 Task: Find connections with filter location Monthey with filter topic #humanresourceswith filter profile language German with filter current company GMR Group with filter school Jodhpur National University, Jodhpur with filter industry Hospitals with filter service category Life Coaching with filter keywords title Auditing Clerk
Action: Mouse moved to (494, 86)
Screenshot: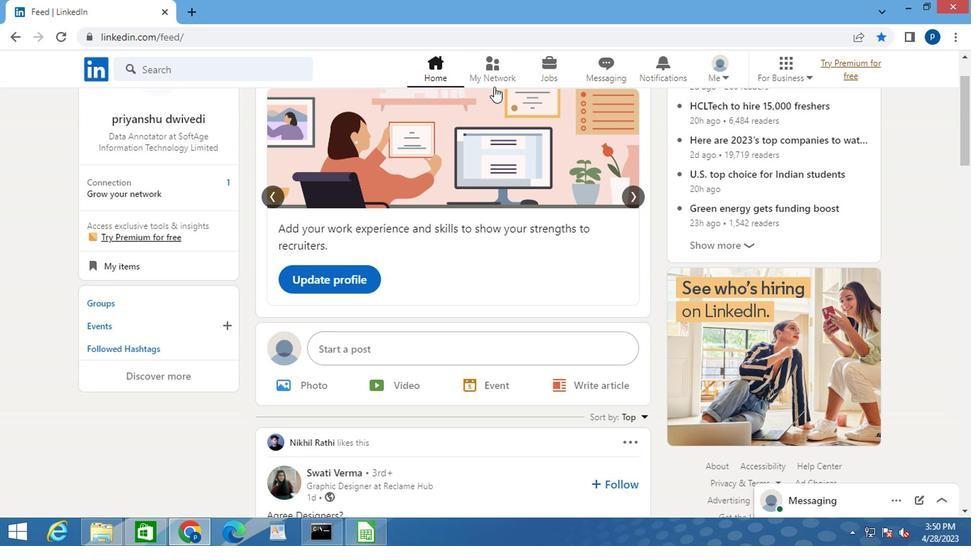 
Action: Mouse pressed left at (494, 86)
Screenshot: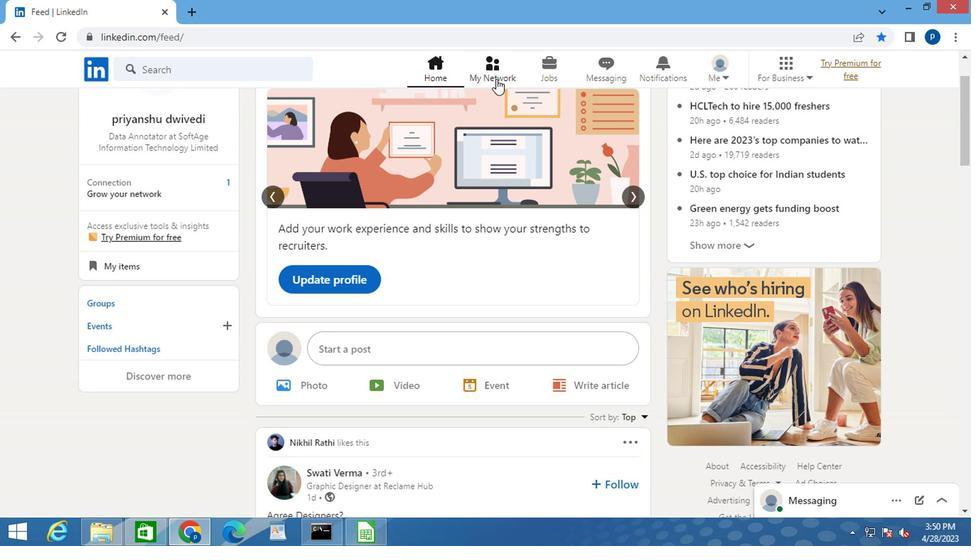 
Action: Mouse moved to (173, 142)
Screenshot: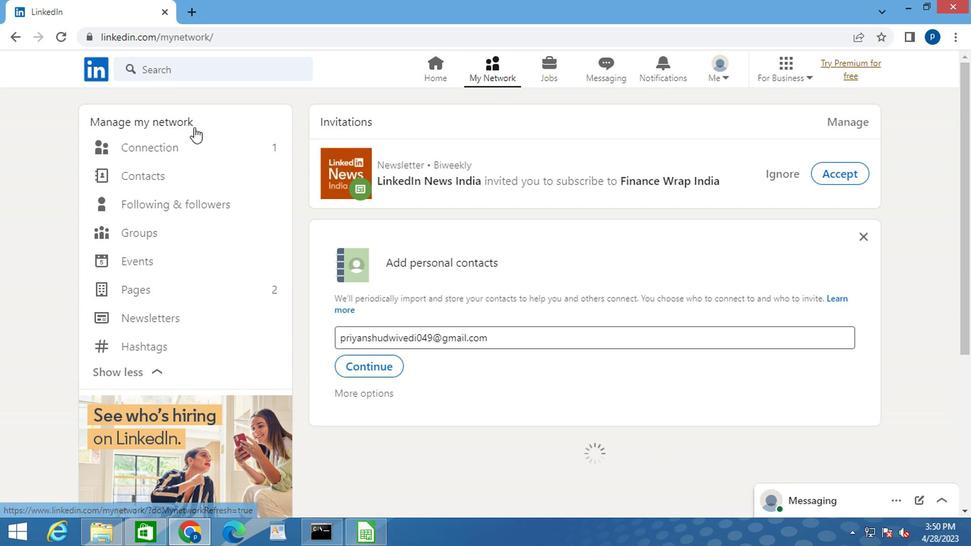 
Action: Mouse pressed left at (173, 142)
Screenshot: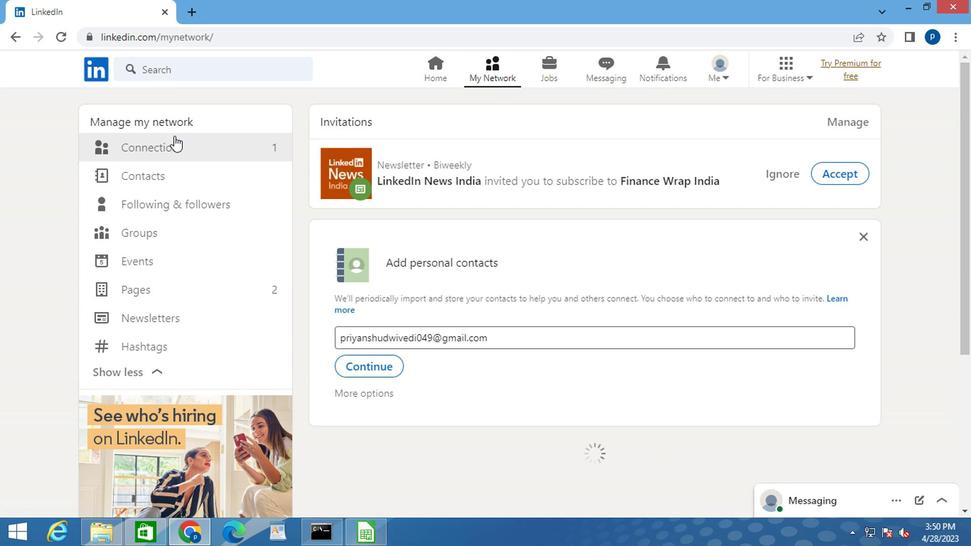 
Action: Mouse moved to (173, 153)
Screenshot: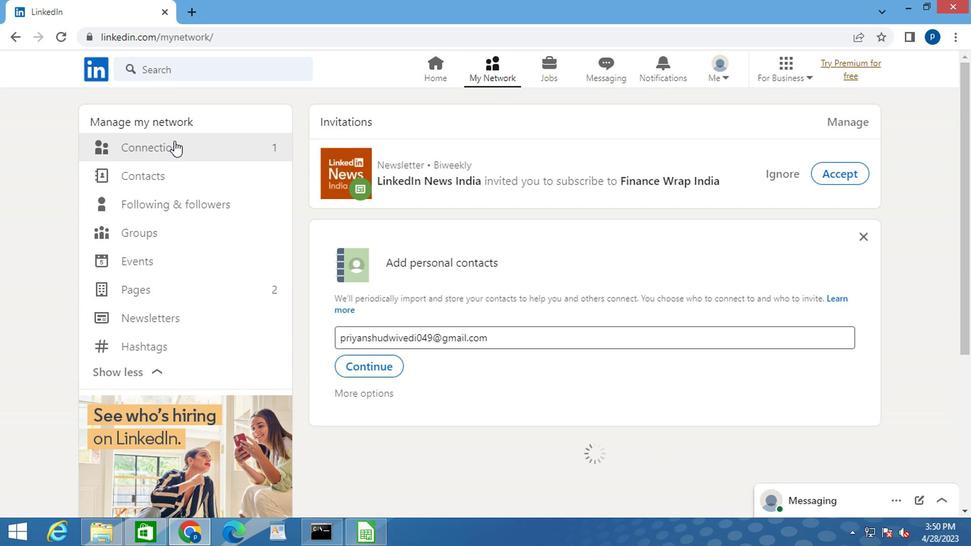 
Action: Mouse pressed left at (173, 153)
Screenshot: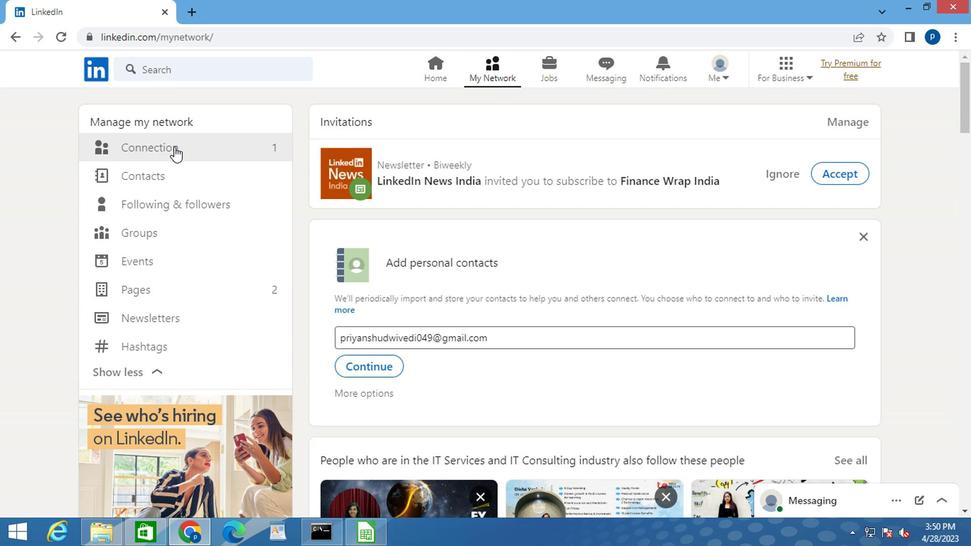 
Action: Mouse moved to (621, 148)
Screenshot: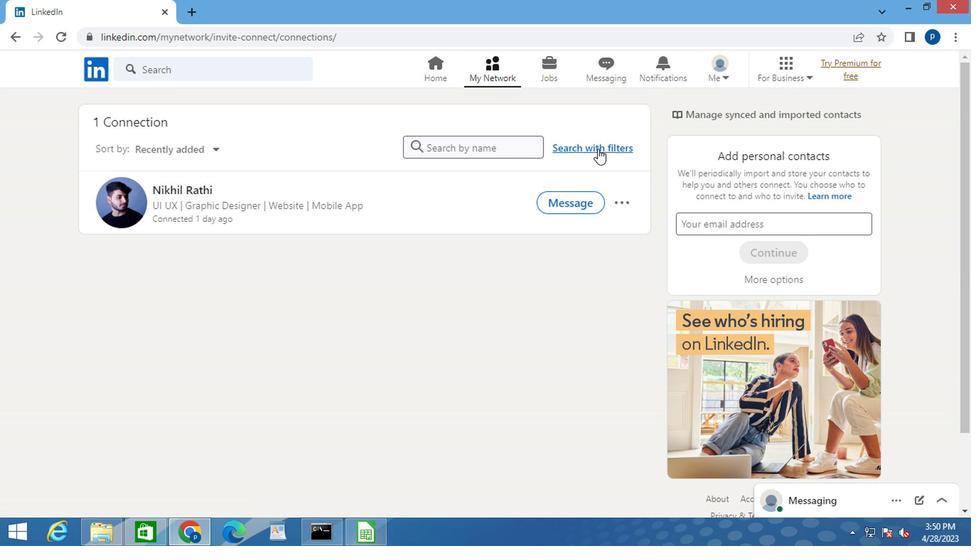 
Action: Mouse pressed left at (621, 148)
Screenshot: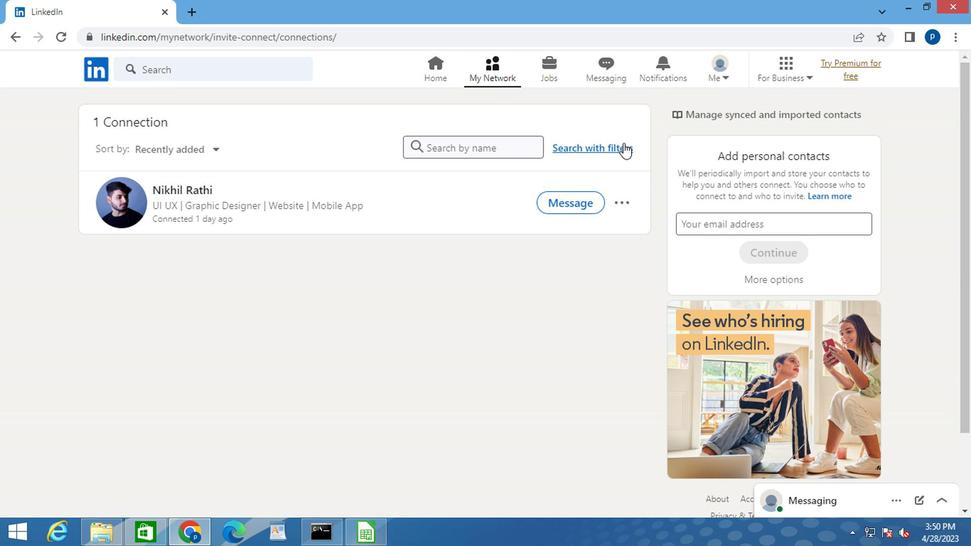 
Action: Mouse moved to (518, 115)
Screenshot: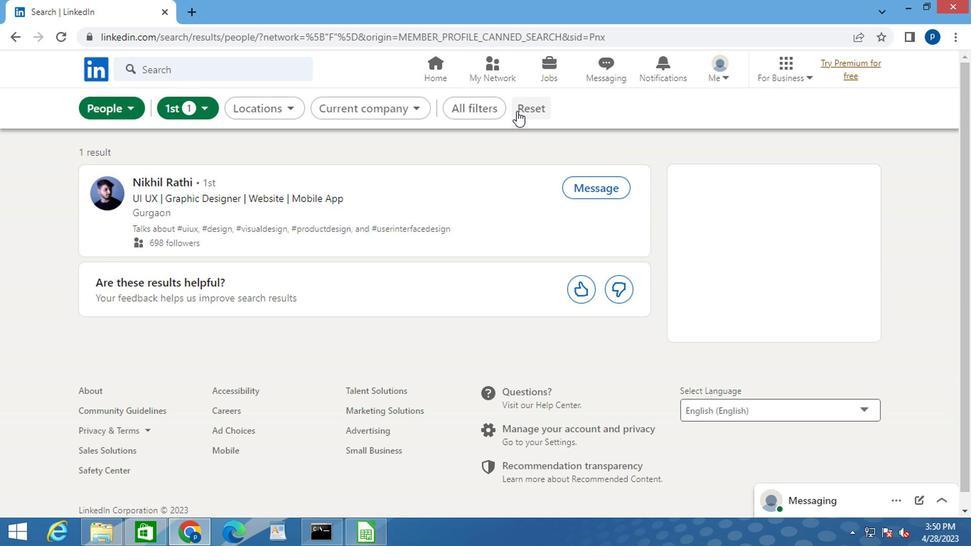 
Action: Mouse pressed left at (518, 115)
Screenshot: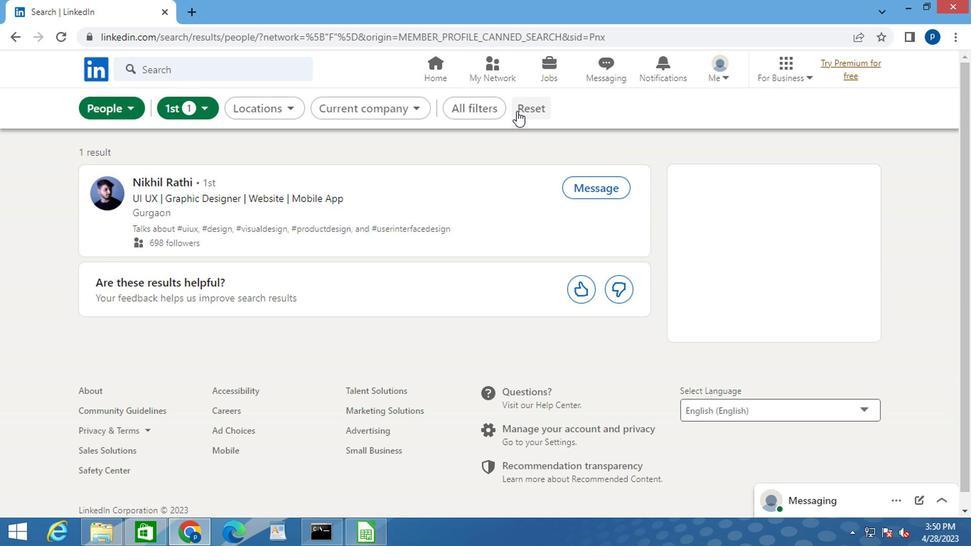 
Action: Mouse moved to (515, 118)
Screenshot: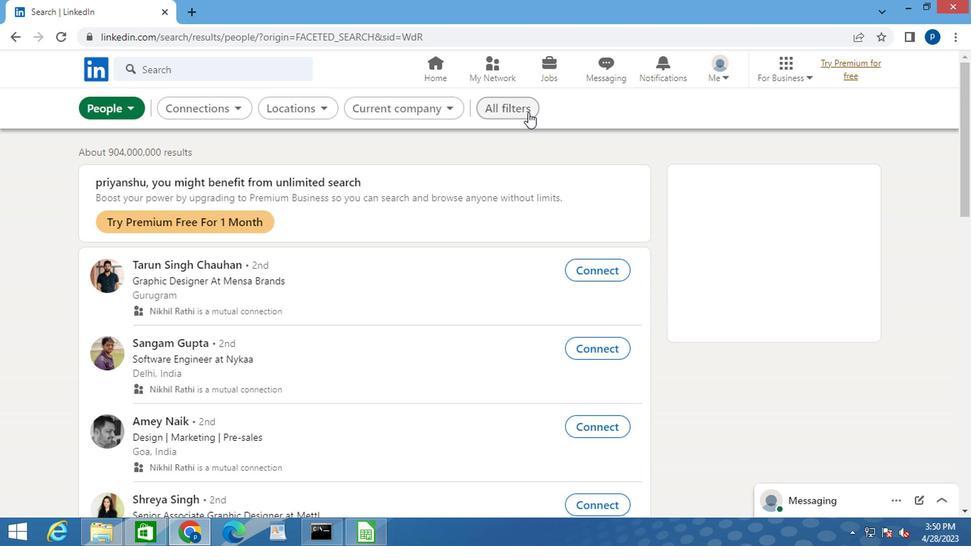
Action: Mouse pressed left at (515, 118)
Screenshot: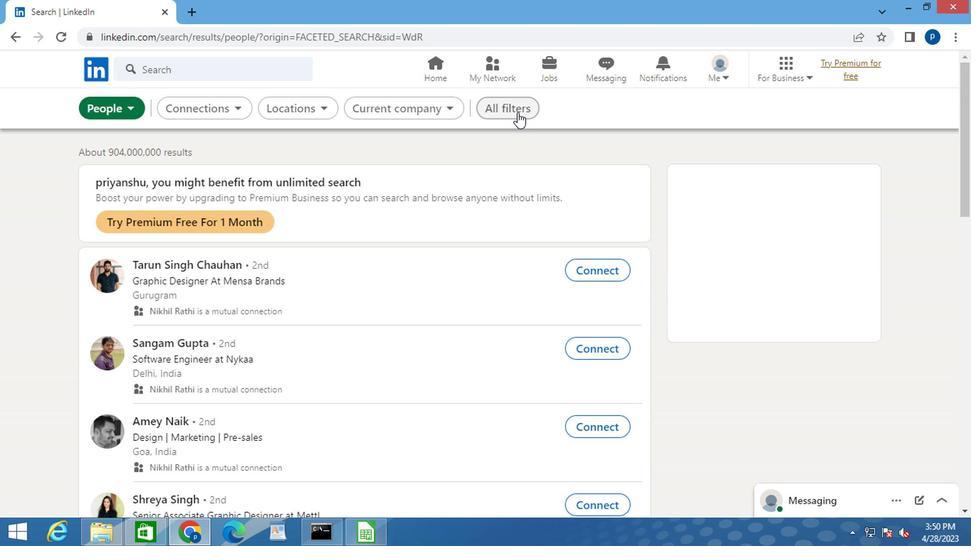 
Action: Mouse moved to (677, 265)
Screenshot: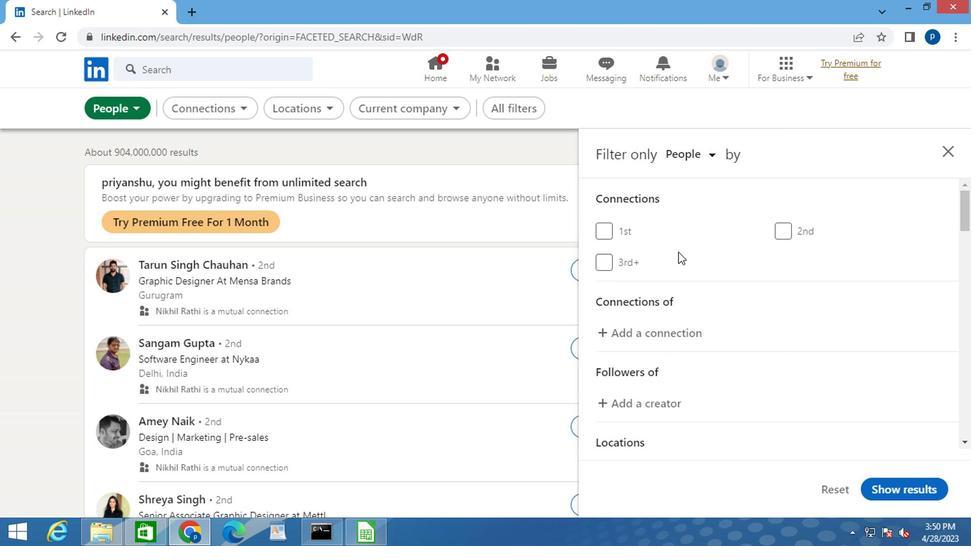 
Action: Mouse scrolled (677, 266) with delta (0, -1)
Screenshot: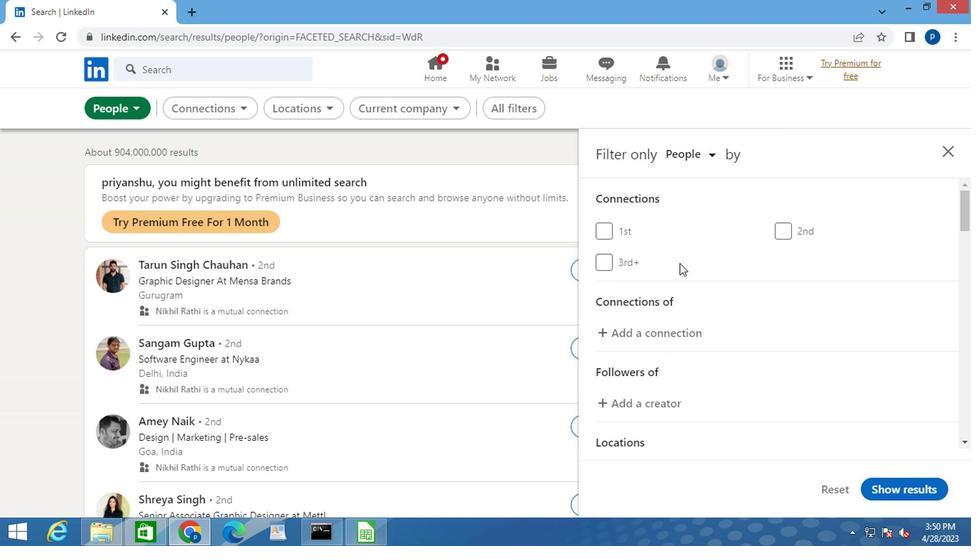 
Action: Mouse moved to (781, 390)
Screenshot: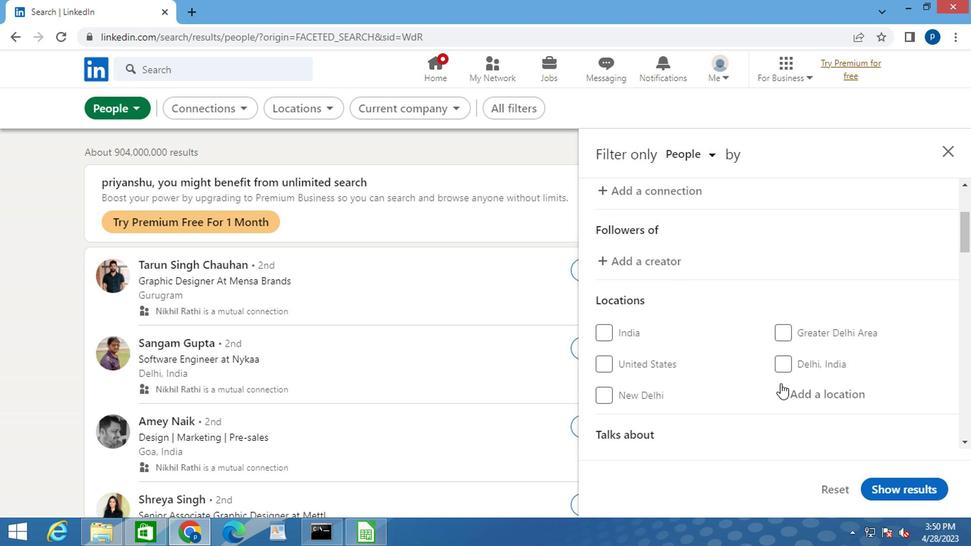 
Action: Mouse pressed left at (781, 390)
Screenshot: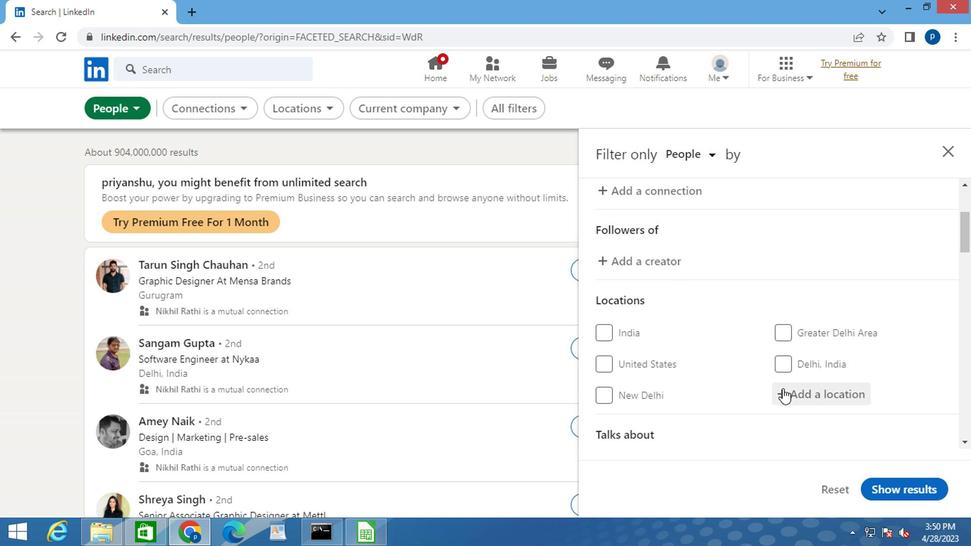 
Action: Key pressed m<Key.caps_lock>onthey
Screenshot: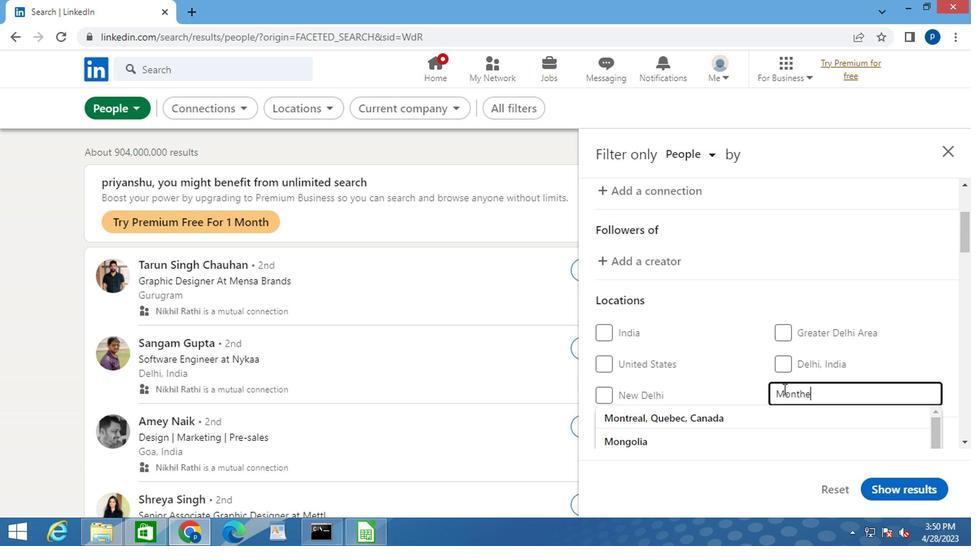 
Action: Mouse moved to (709, 414)
Screenshot: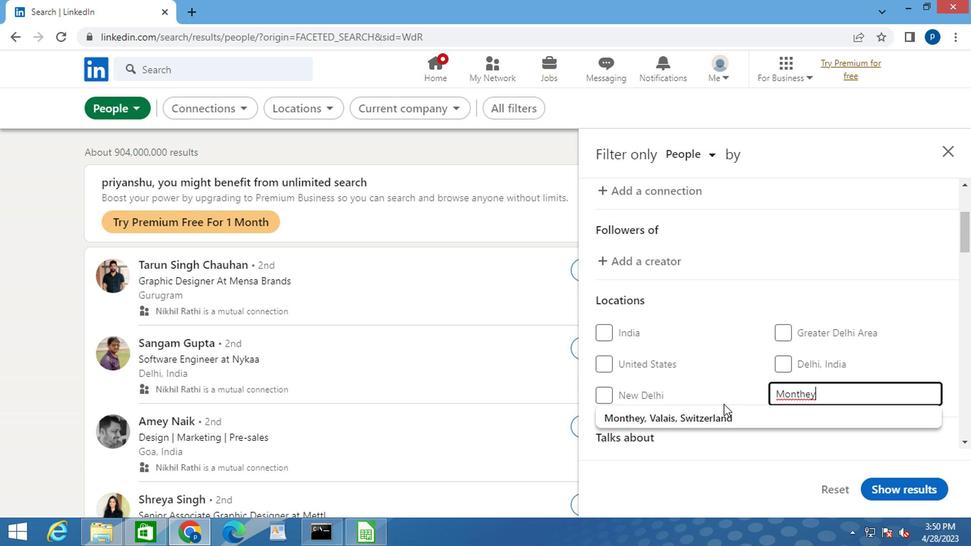 
Action: Mouse pressed left at (709, 414)
Screenshot: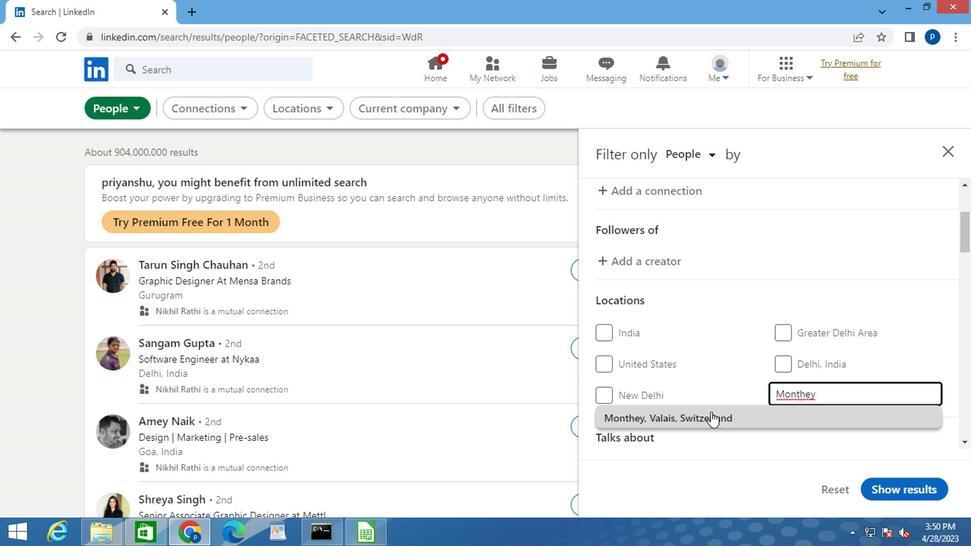 
Action: Mouse moved to (700, 392)
Screenshot: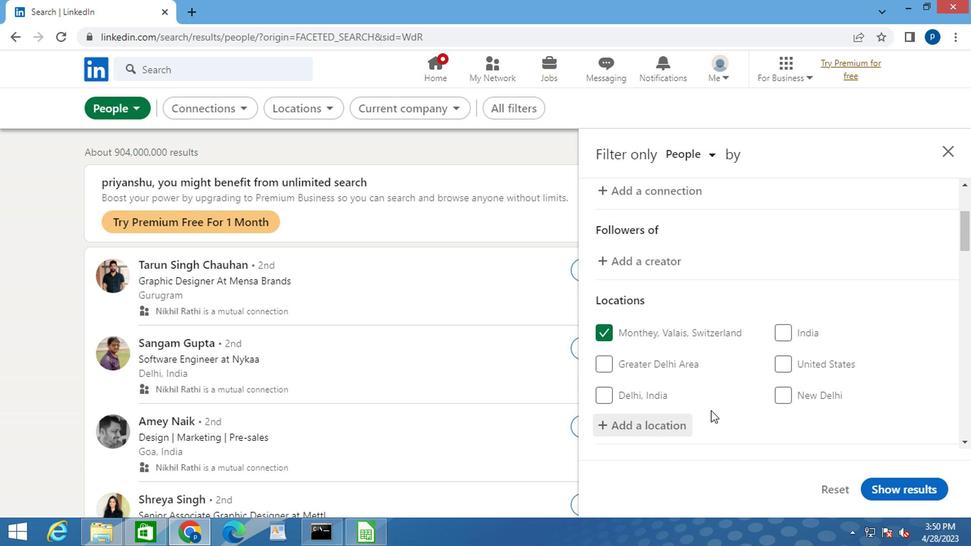 
Action: Mouse scrolled (700, 392) with delta (0, 0)
Screenshot: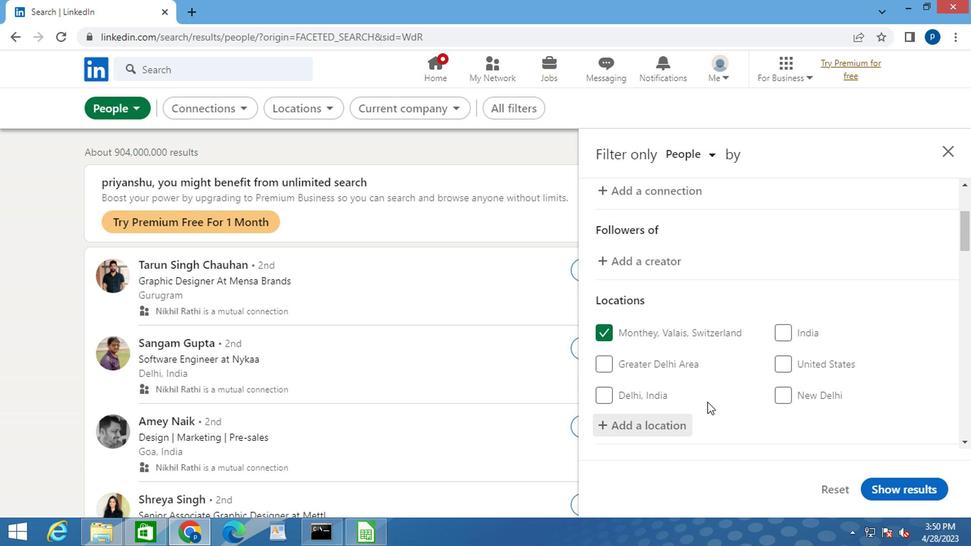 
Action: Mouse scrolled (700, 392) with delta (0, 0)
Screenshot: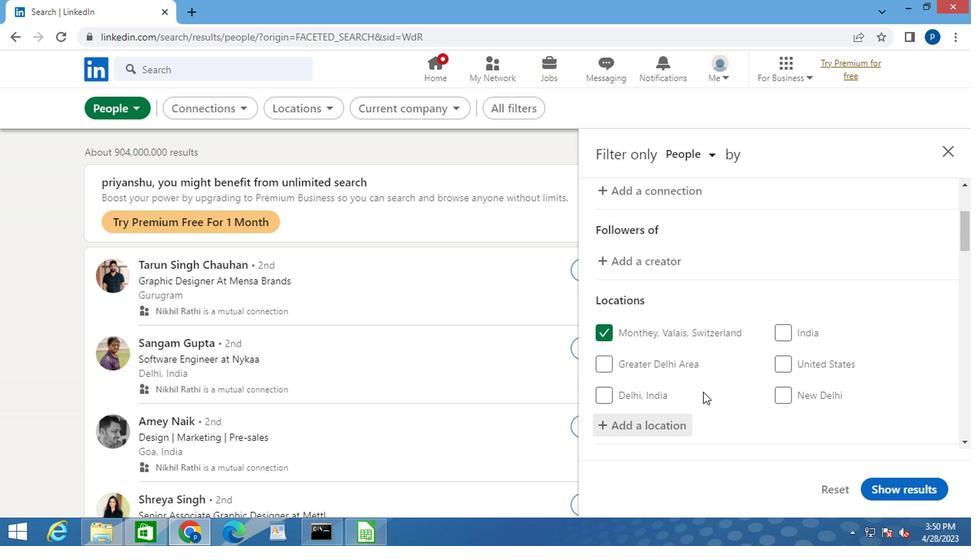 
Action: Mouse scrolled (700, 392) with delta (0, 0)
Screenshot: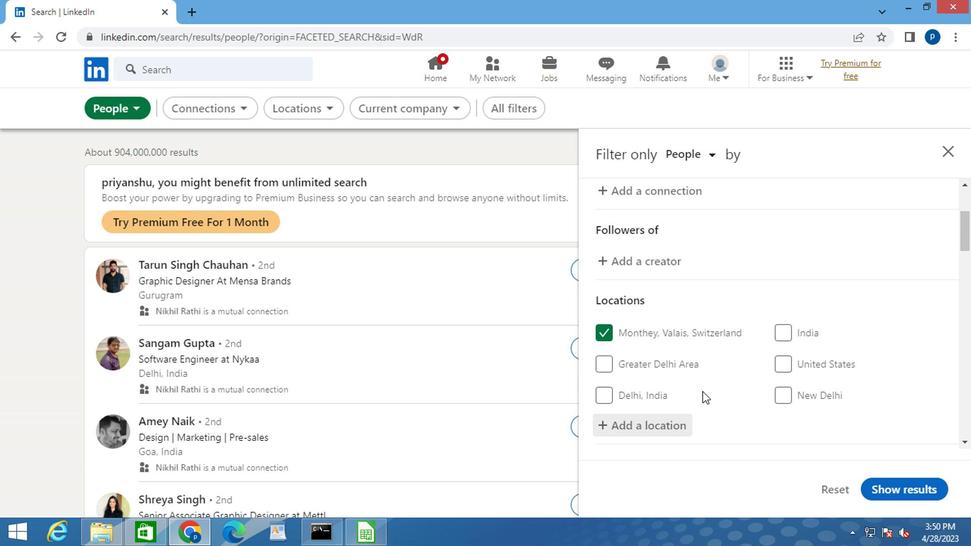 
Action: Mouse moved to (811, 355)
Screenshot: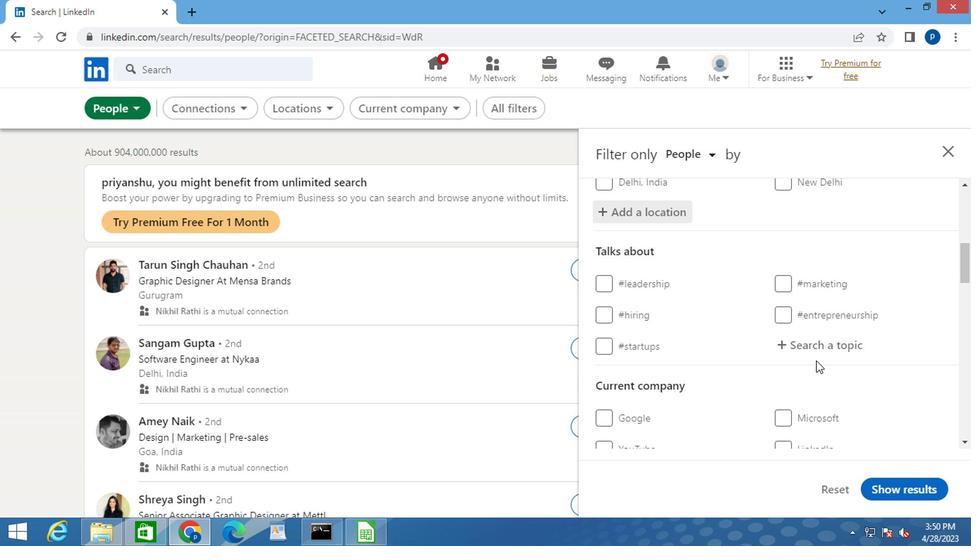 
Action: Mouse pressed left at (811, 355)
Screenshot: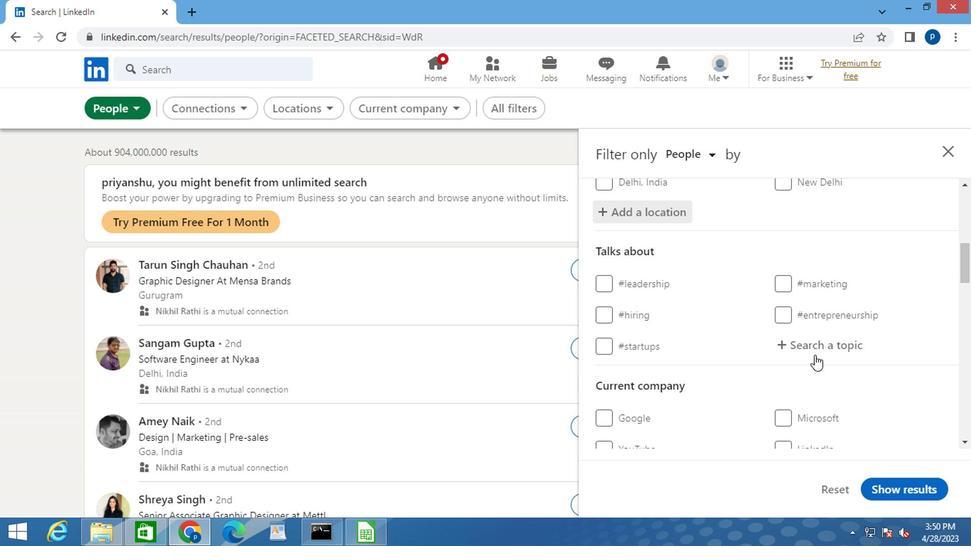 
Action: Key pressed <Key.shift><Key.shift><Key.shift><Key.shift>#HUMANRESOURCES
Screenshot: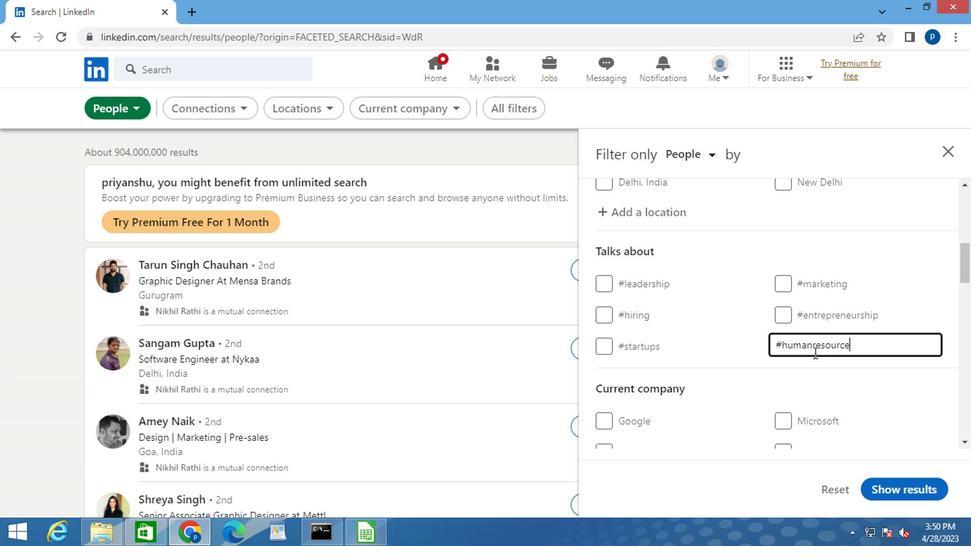 
Action: Mouse moved to (811, 360)
Screenshot: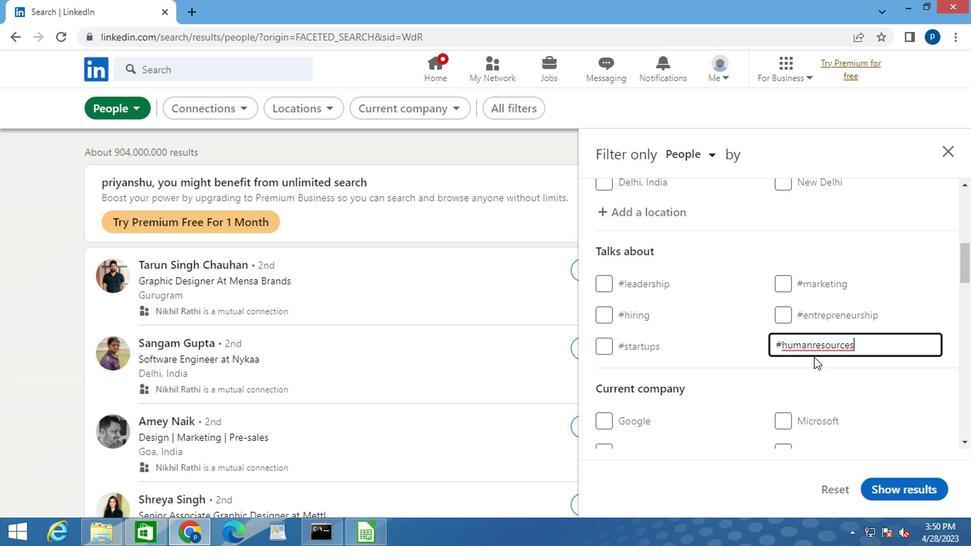 
Action: Mouse scrolled (811, 359) with delta (0, -1)
Screenshot: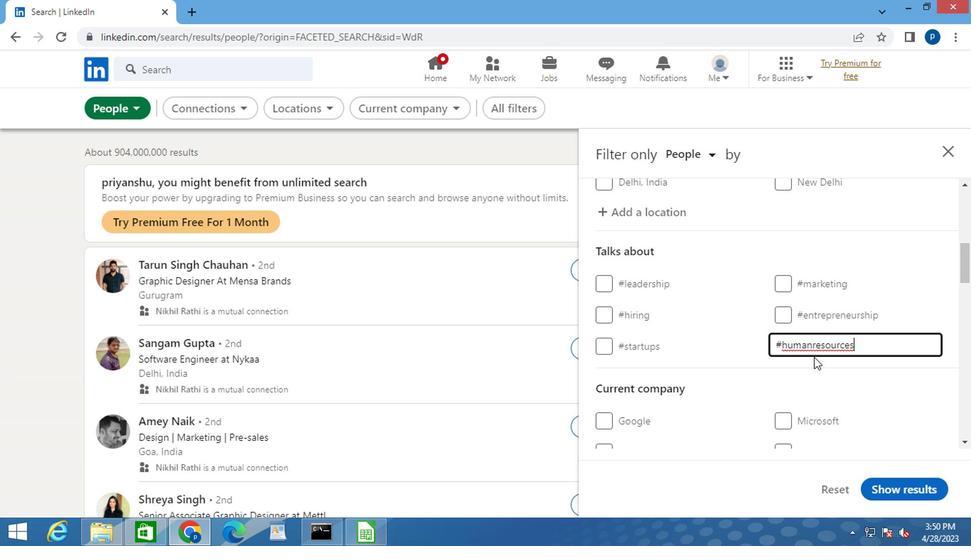 
Action: Mouse moved to (778, 355)
Screenshot: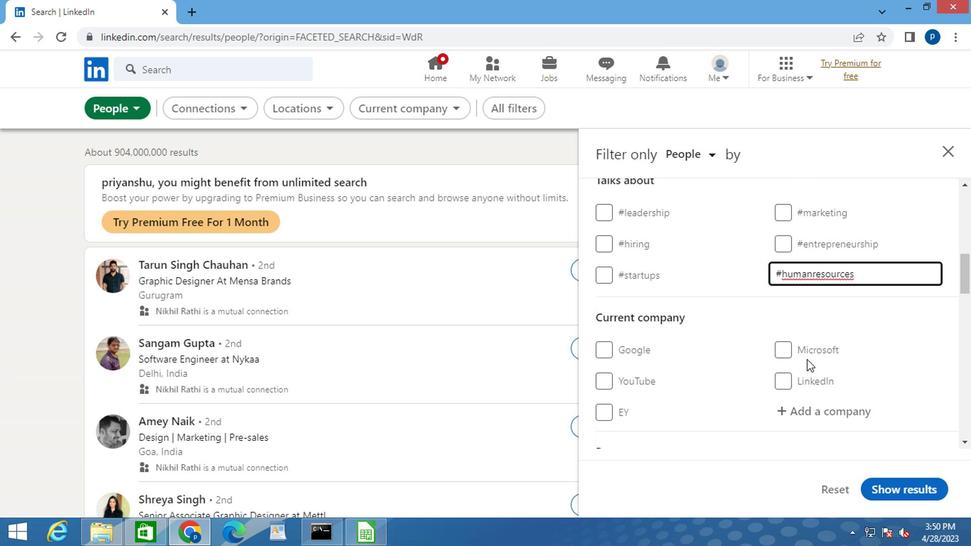 
Action: Mouse scrolled (778, 354) with delta (0, -1)
Screenshot: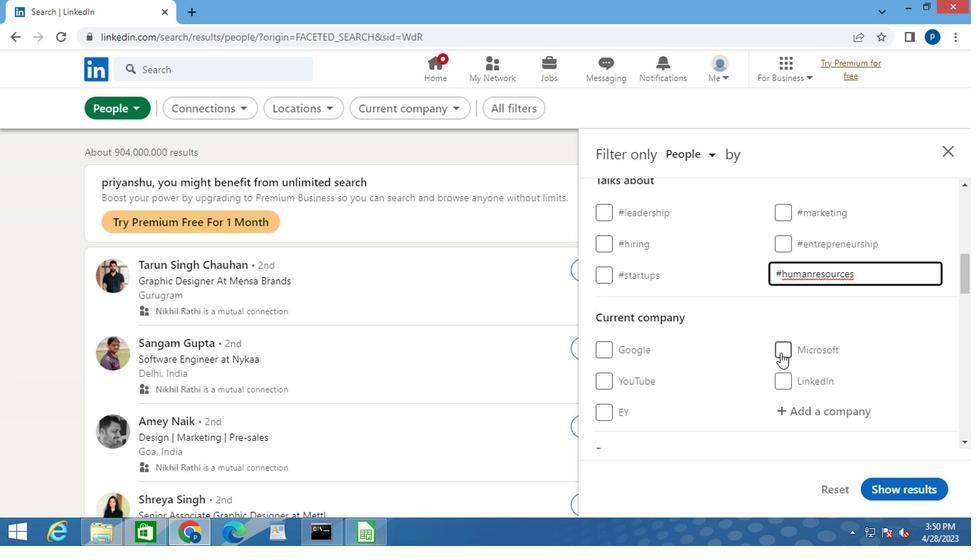 
Action: Mouse moved to (740, 344)
Screenshot: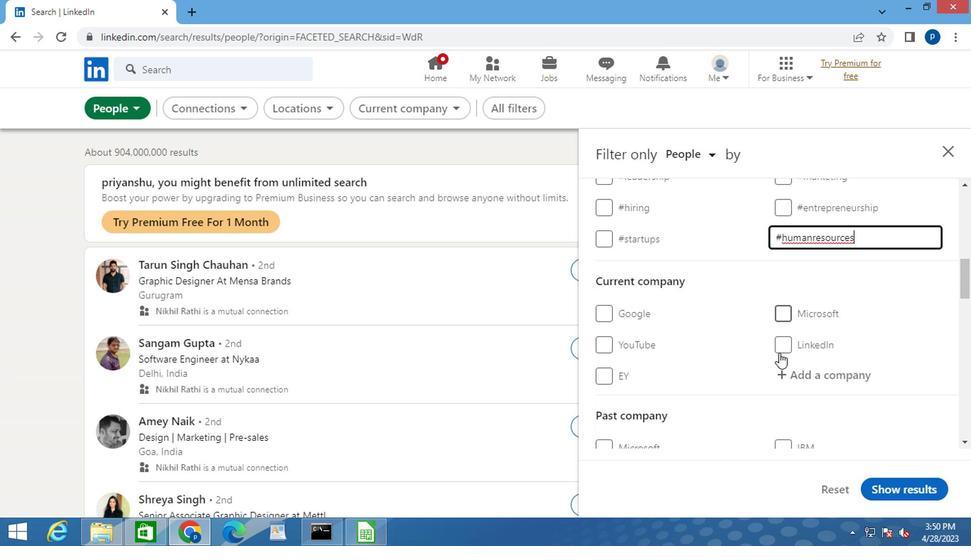 
Action: Mouse scrolled (740, 344) with delta (0, 0)
Screenshot: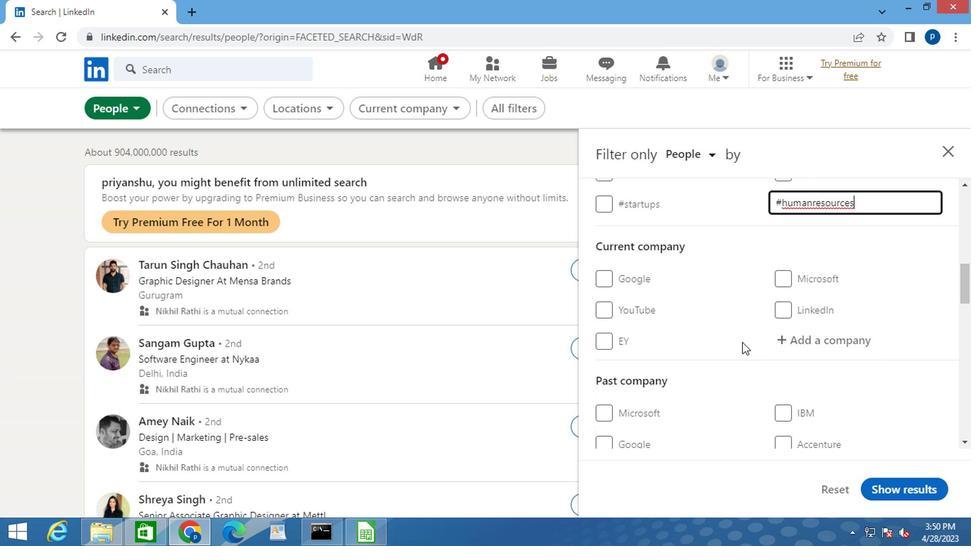 
Action: Mouse scrolled (740, 344) with delta (0, 0)
Screenshot: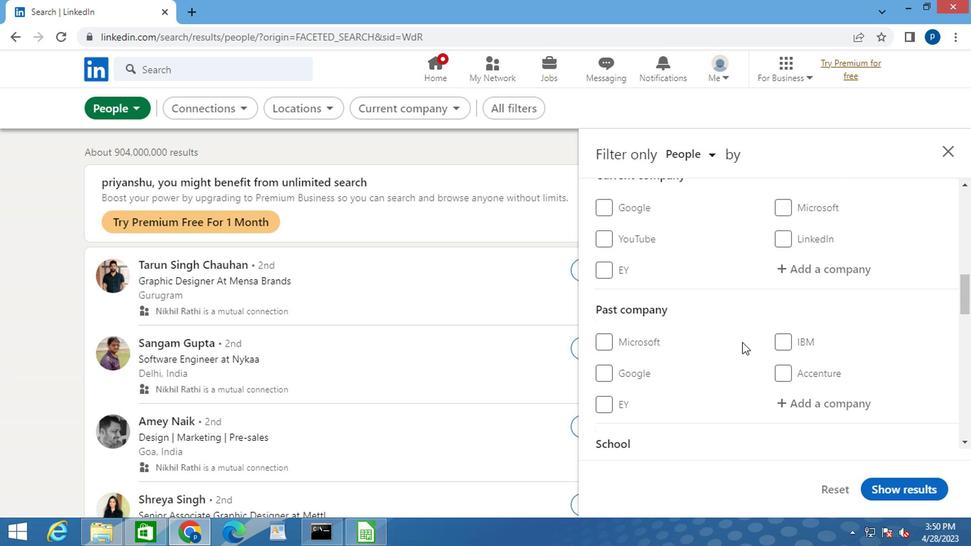 
Action: Mouse scrolled (740, 344) with delta (0, 0)
Screenshot: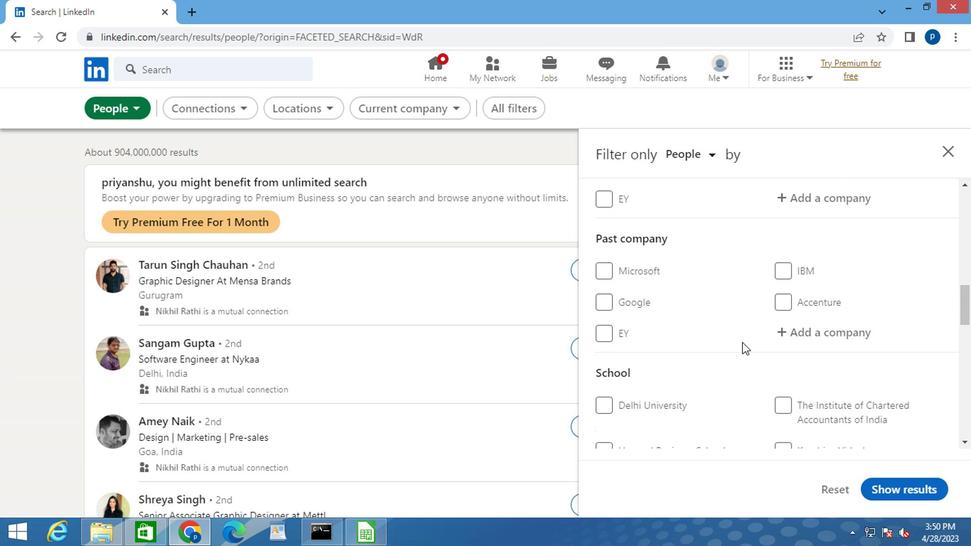 
Action: Mouse scrolled (740, 344) with delta (0, 0)
Screenshot: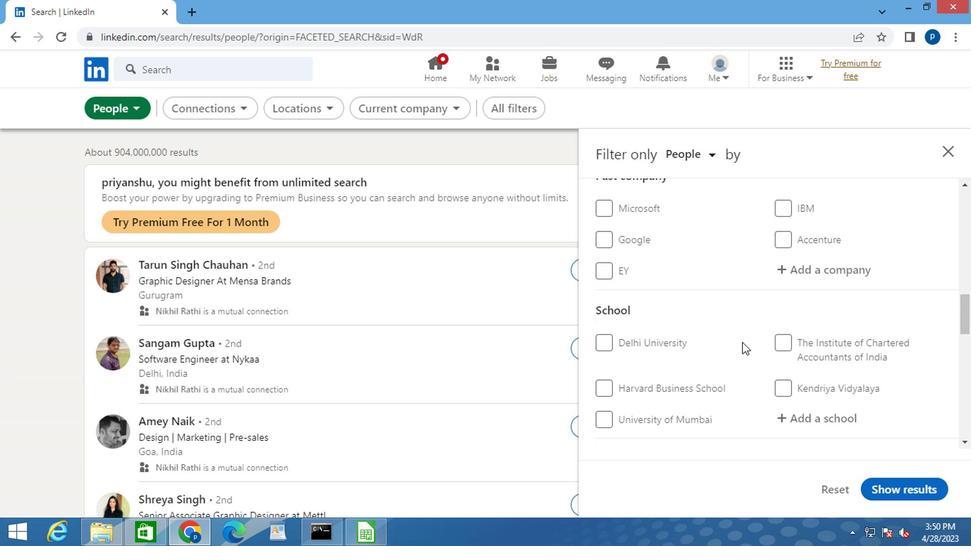 
Action: Mouse scrolled (740, 344) with delta (0, 0)
Screenshot: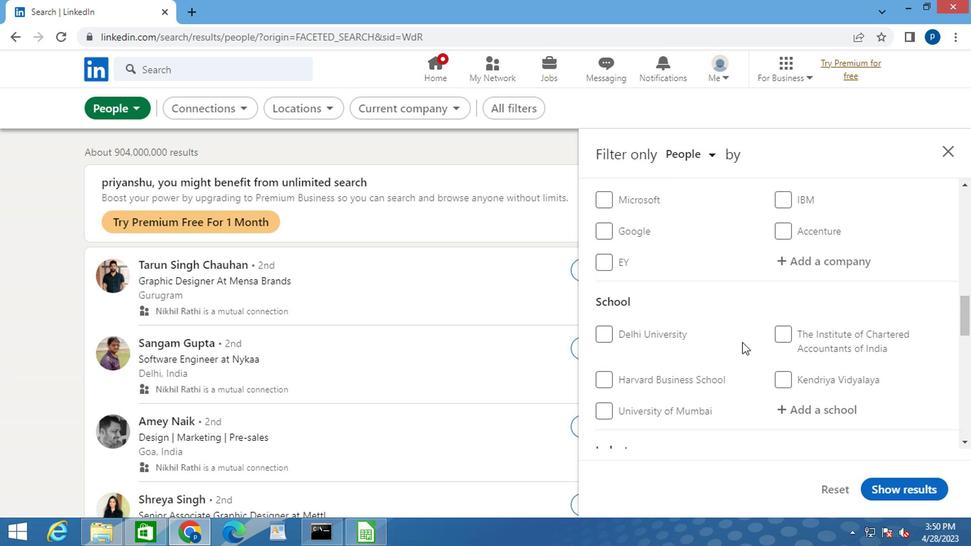 
Action: Mouse moved to (726, 338)
Screenshot: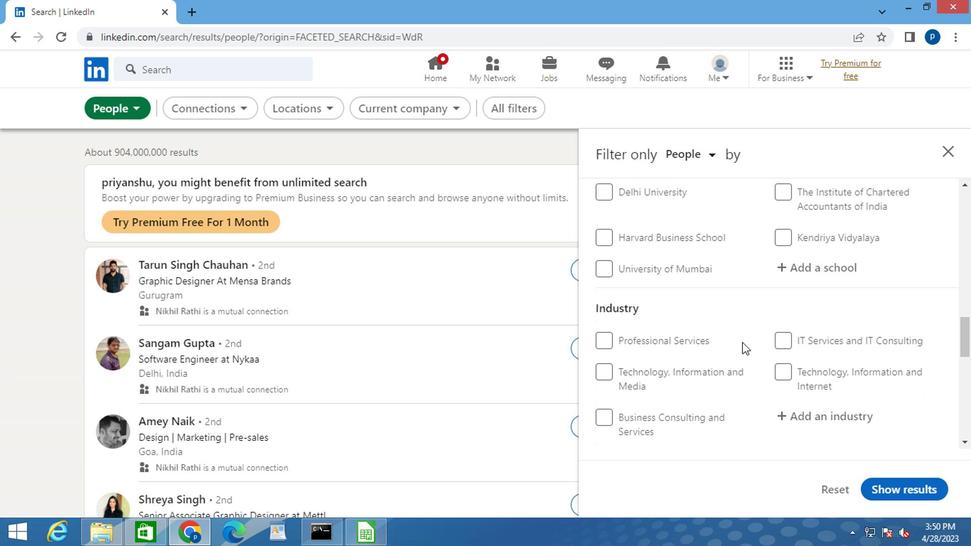 
Action: Mouse scrolled (726, 337) with delta (0, 0)
Screenshot: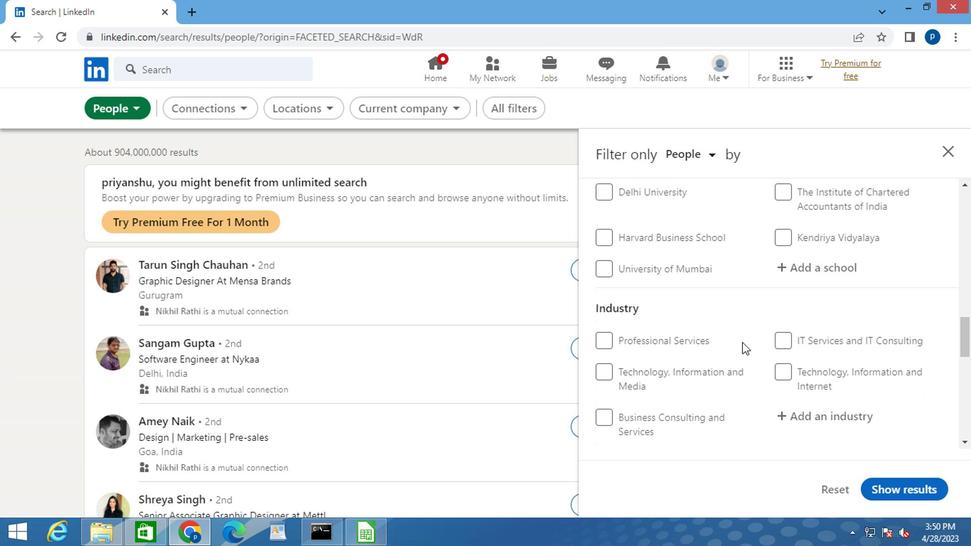 
Action: Mouse moved to (726, 338)
Screenshot: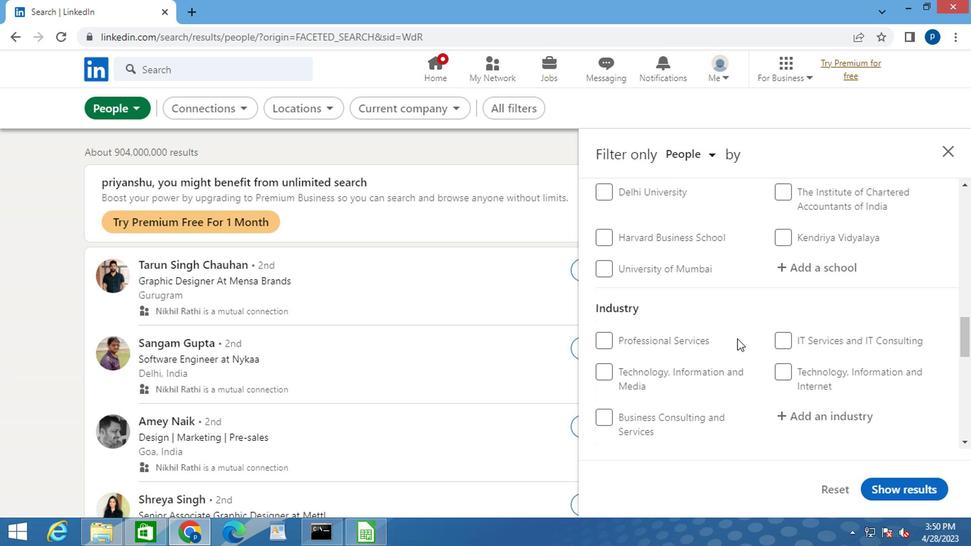 
Action: Mouse scrolled (726, 337) with delta (0, 0)
Screenshot: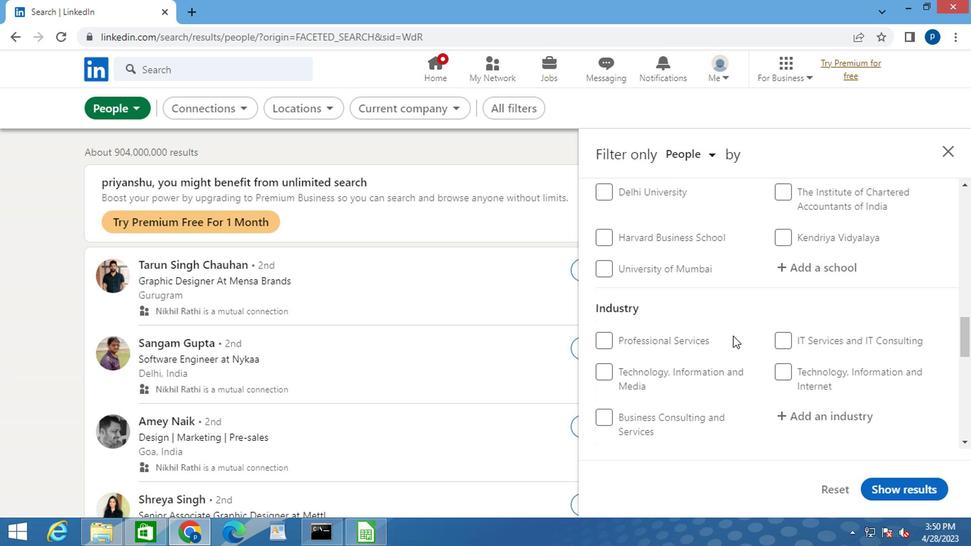 
Action: Mouse moved to (605, 420)
Screenshot: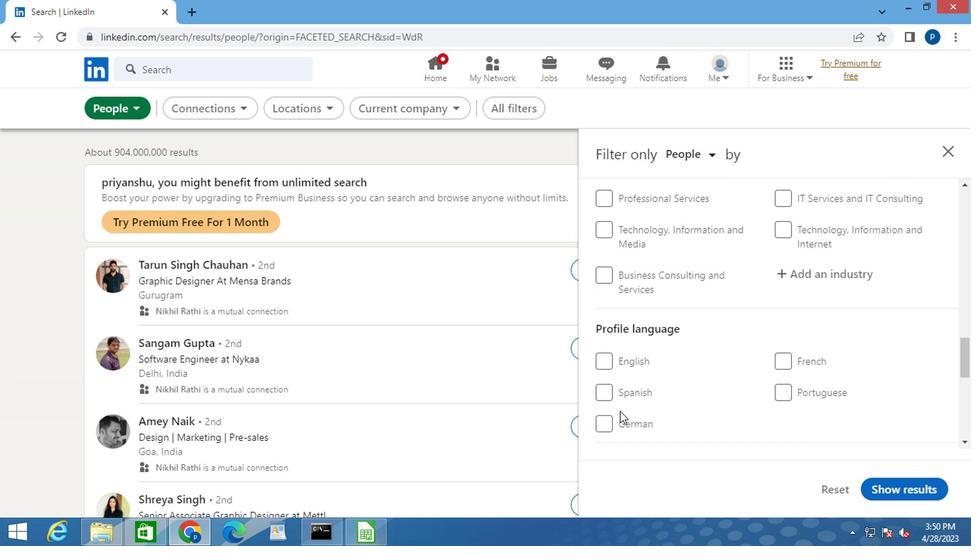 
Action: Mouse pressed left at (605, 420)
Screenshot: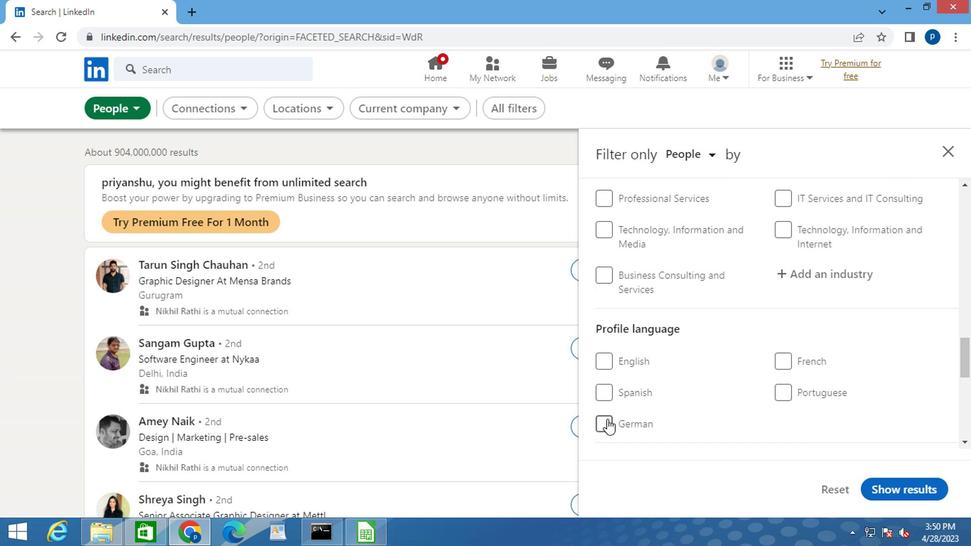 
Action: Mouse moved to (737, 349)
Screenshot: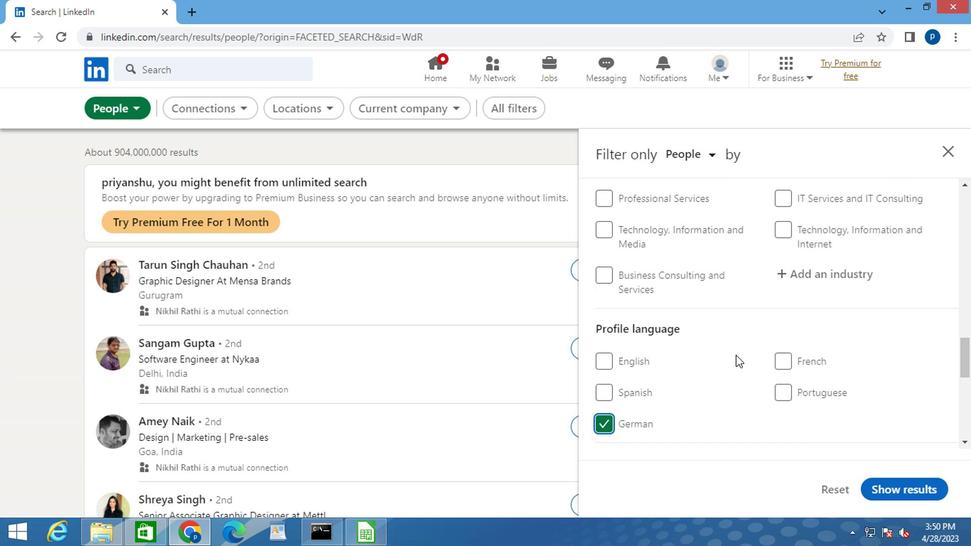 
Action: Mouse scrolled (737, 350) with delta (0, 0)
Screenshot: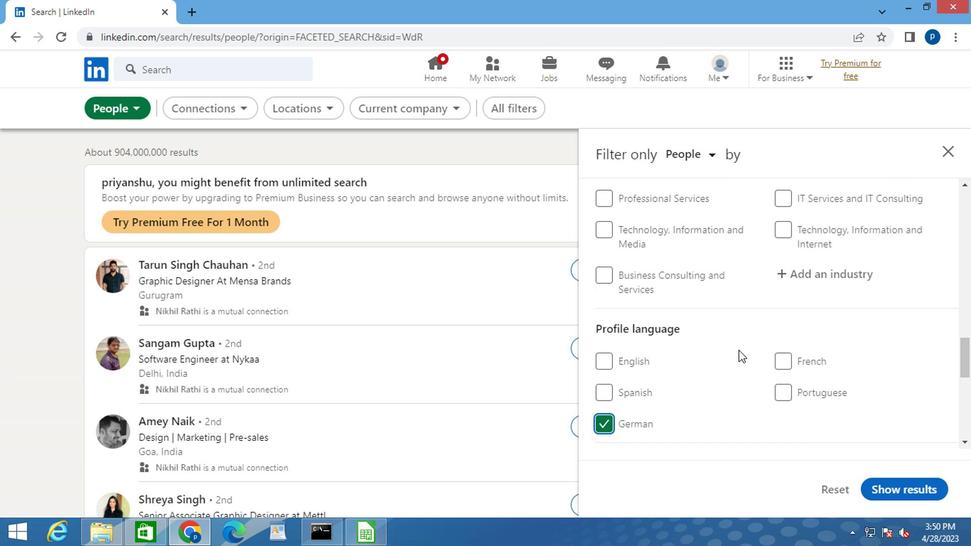 
Action: Mouse scrolled (737, 350) with delta (0, 0)
Screenshot: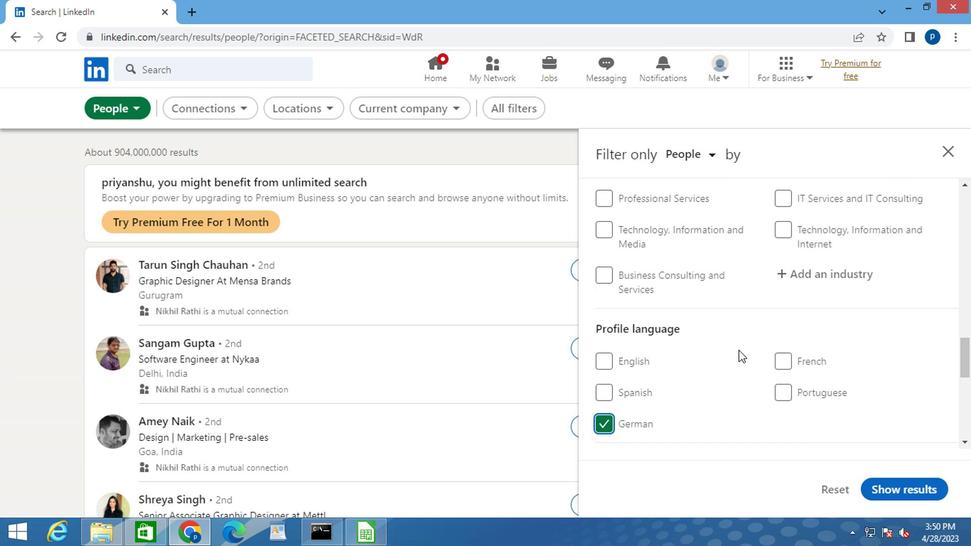 
Action: Mouse moved to (738, 347)
Screenshot: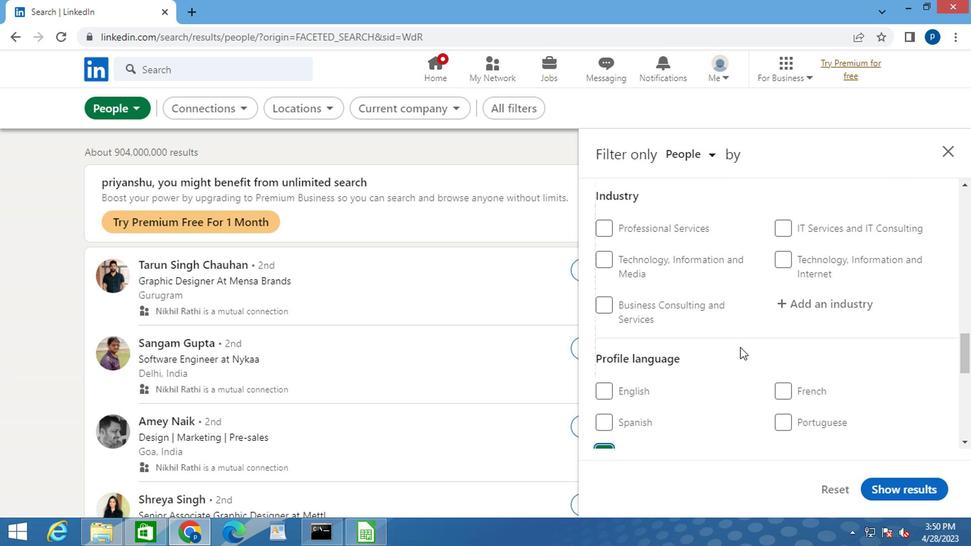 
Action: Mouse scrolled (738, 348) with delta (0, 1)
Screenshot: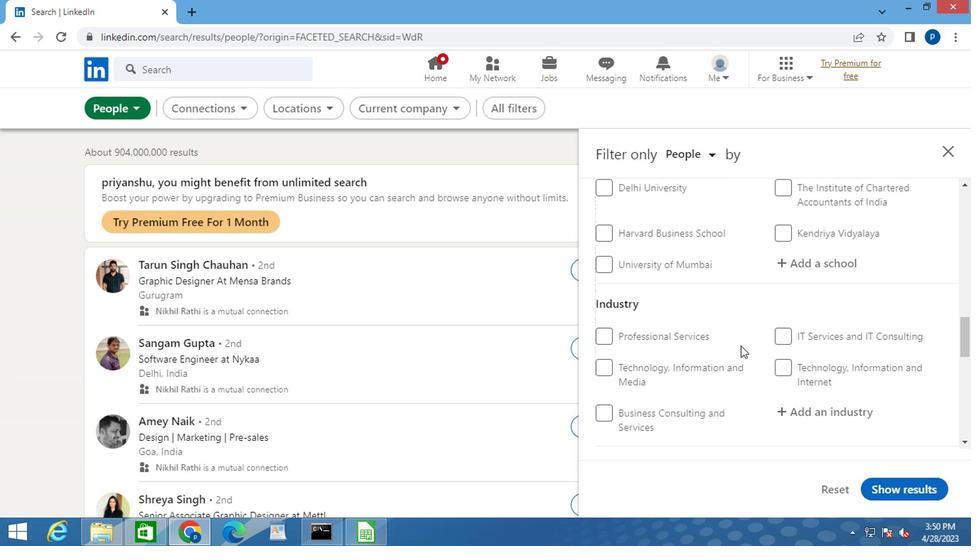 
Action: Mouse scrolled (738, 348) with delta (0, 1)
Screenshot: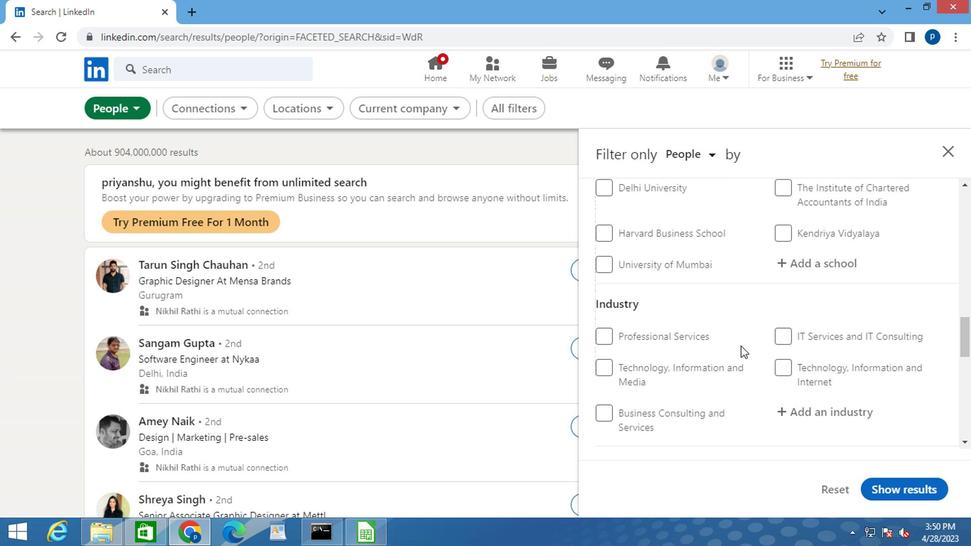 
Action: Mouse scrolled (738, 348) with delta (0, 1)
Screenshot: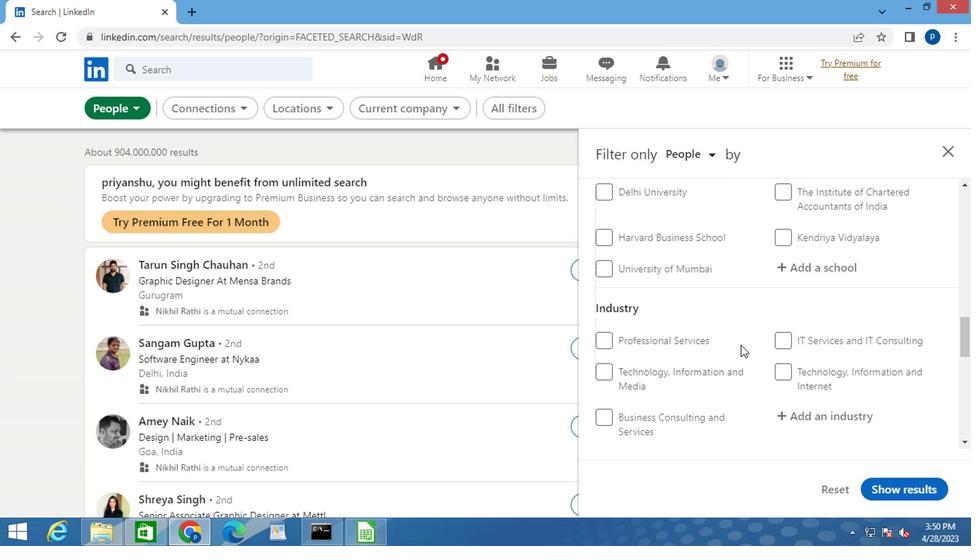 
Action: Mouse scrolled (738, 348) with delta (0, 1)
Screenshot: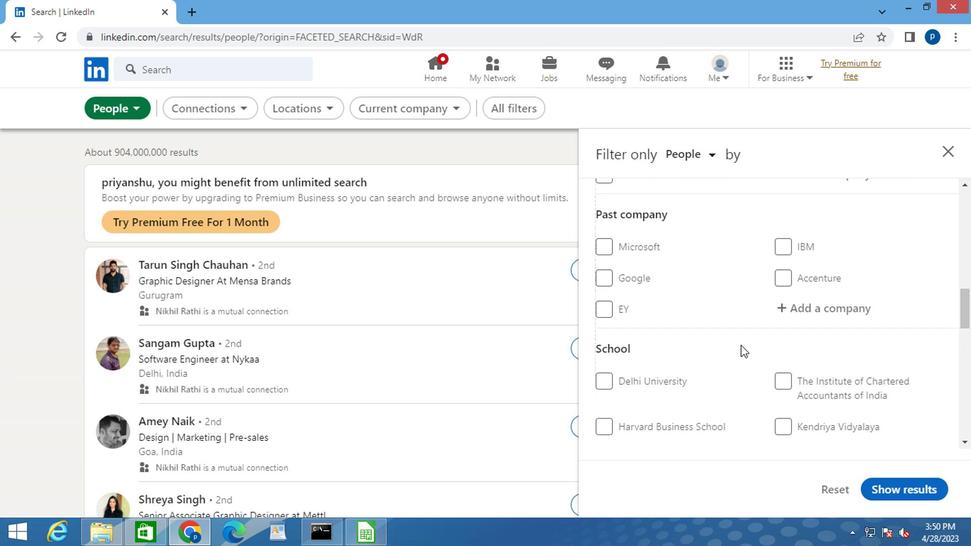 
Action: Mouse moved to (755, 346)
Screenshot: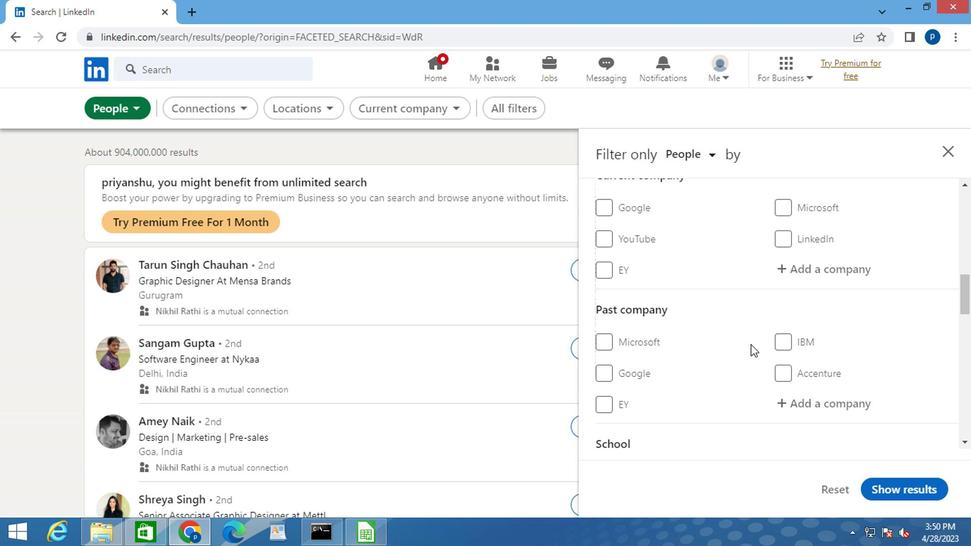 
Action: Mouse scrolled (755, 347) with delta (0, 0)
Screenshot: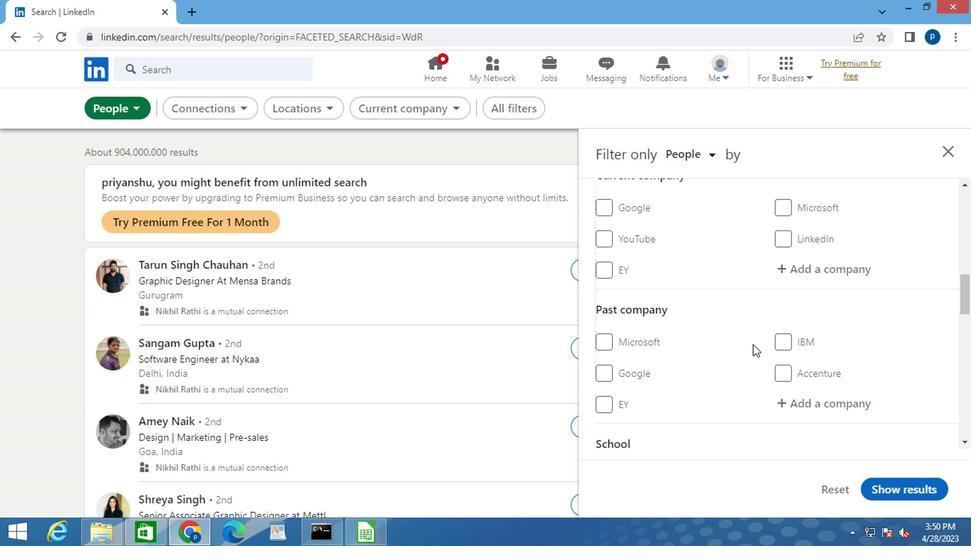 
Action: Mouse moved to (790, 335)
Screenshot: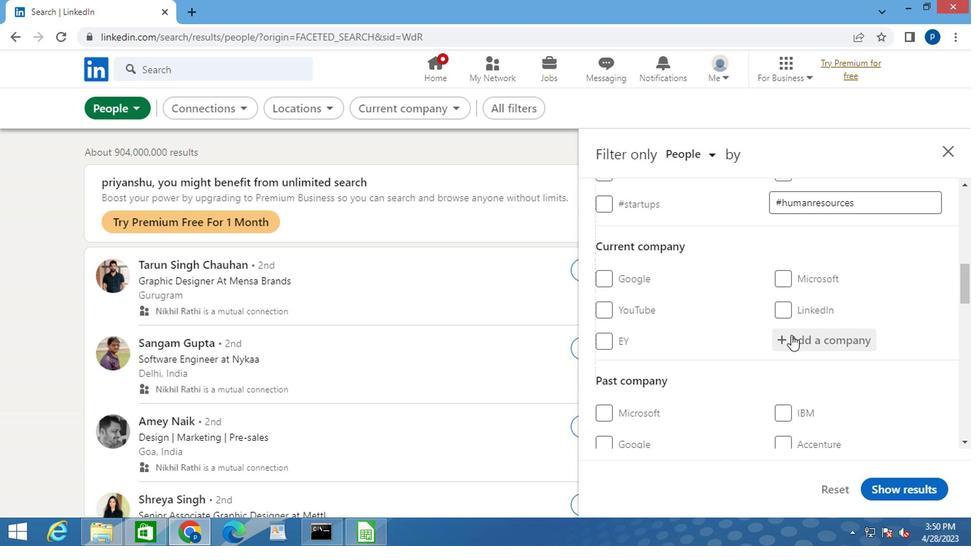 
Action: Mouse pressed left at (790, 335)
Screenshot: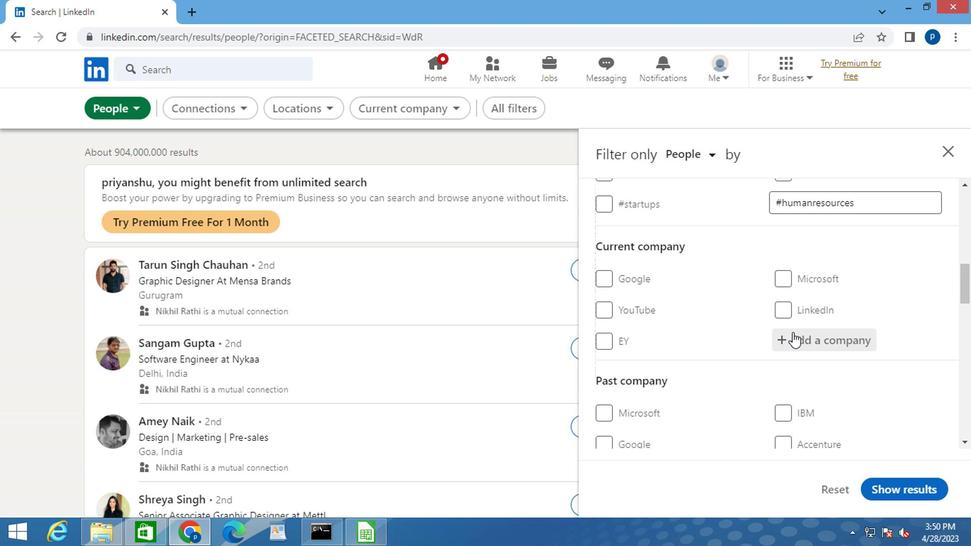 
Action: Mouse moved to (791, 334)
Screenshot: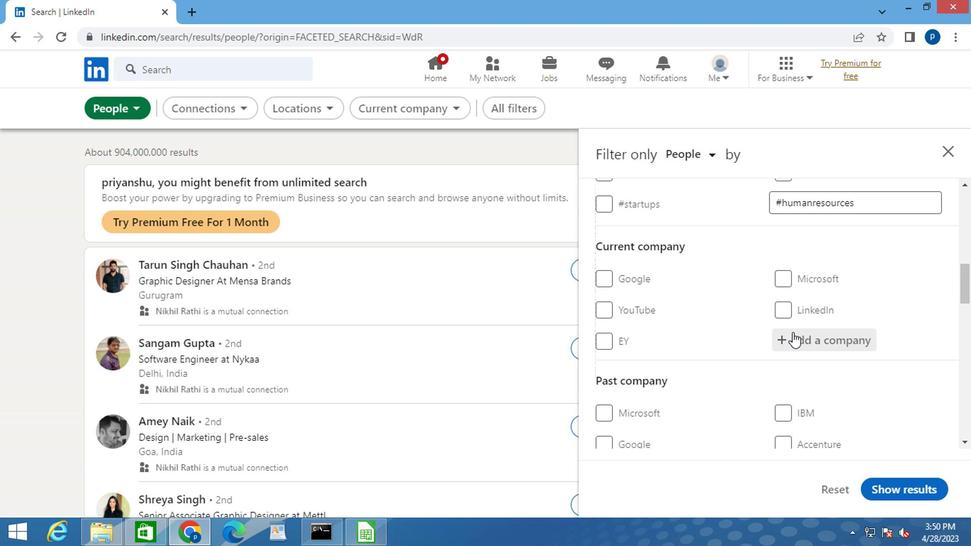 
Action: Key pressed <Key.caps_lock>GMR<Key.space>G<Key.caps_lock>ROUP
Screenshot: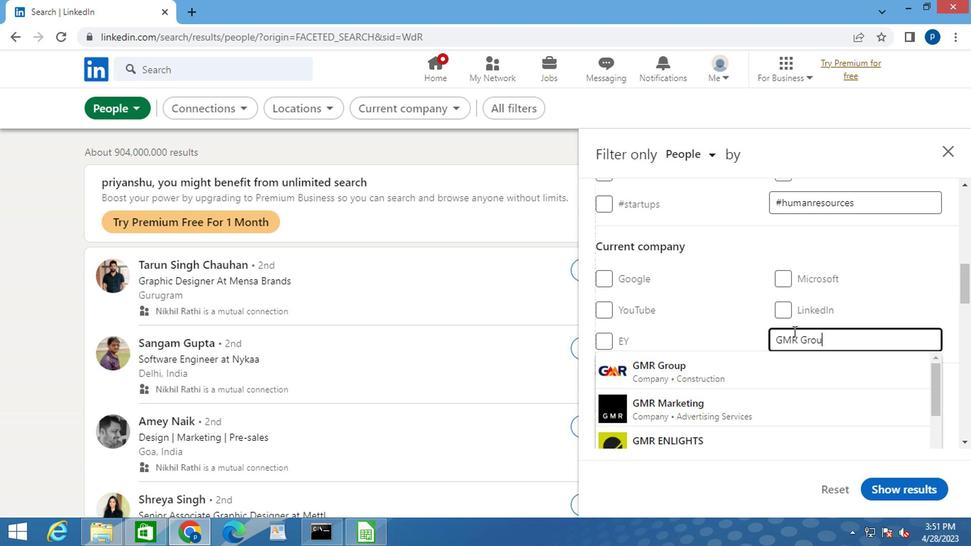 
Action: Mouse moved to (734, 368)
Screenshot: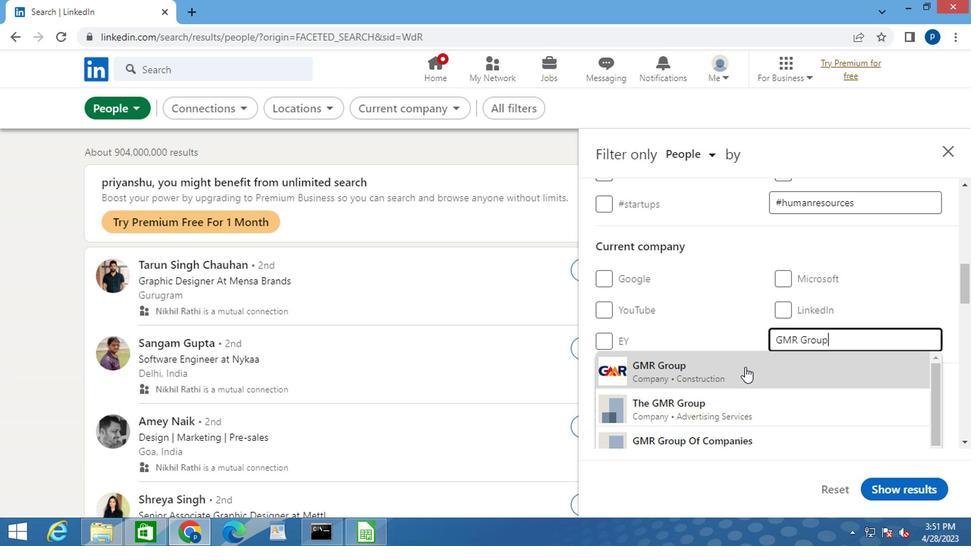 
Action: Mouse pressed left at (734, 368)
Screenshot: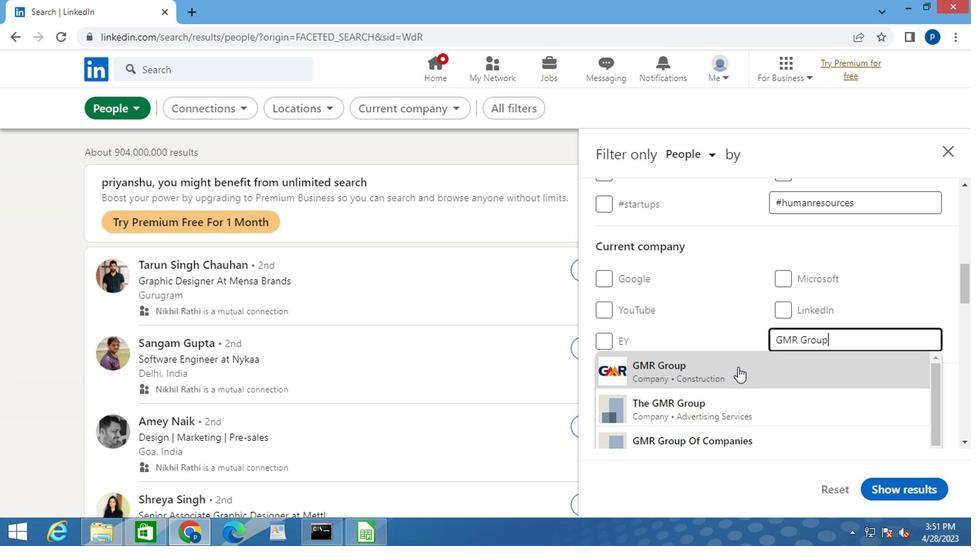 
Action: Mouse moved to (733, 366)
Screenshot: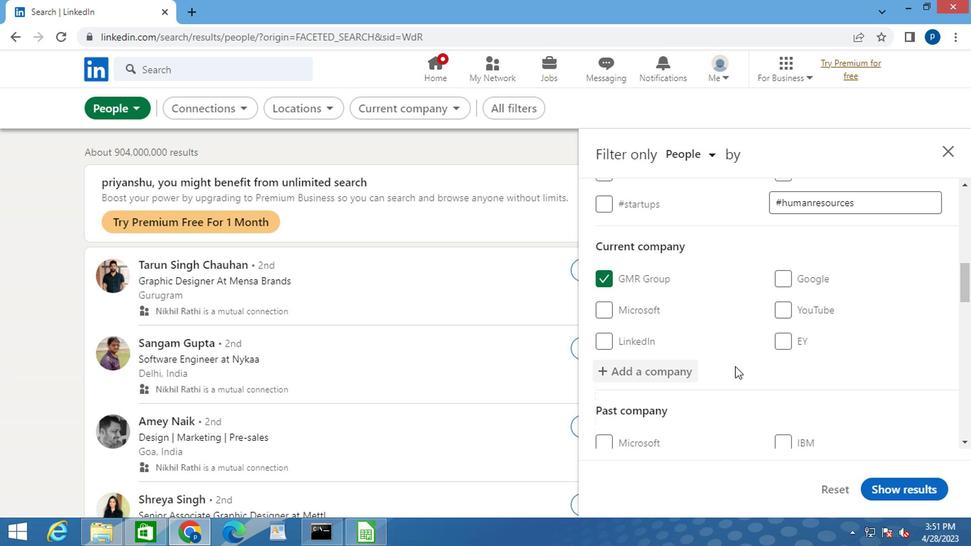 
Action: Mouse scrolled (733, 366) with delta (0, 0)
Screenshot: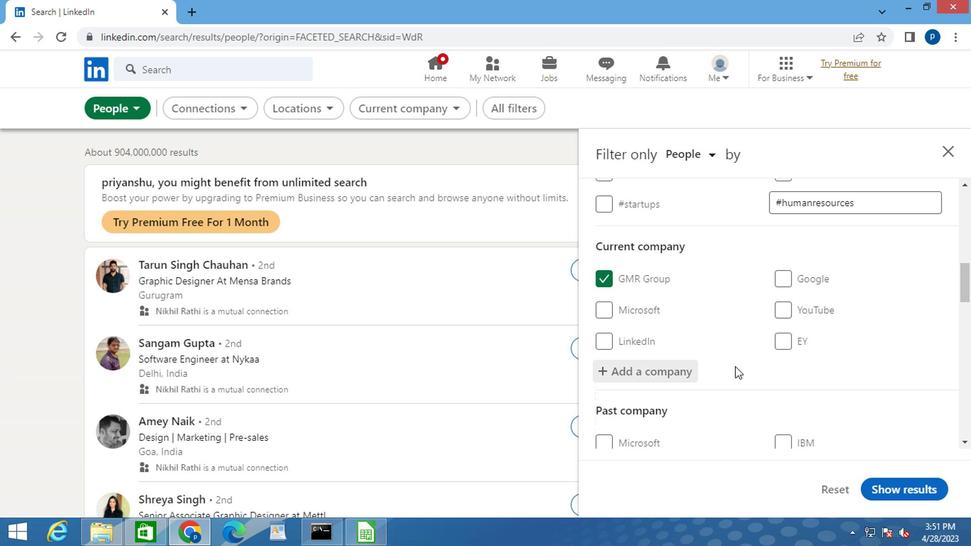 
Action: Mouse scrolled (733, 366) with delta (0, 0)
Screenshot: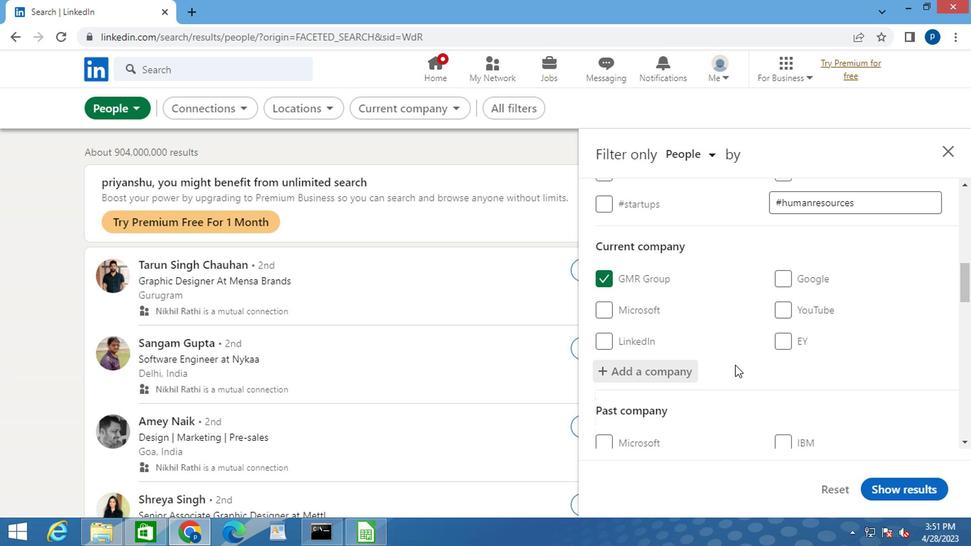 
Action: Mouse scrolled (733, 366) with delta (0, 0)
Screenshot: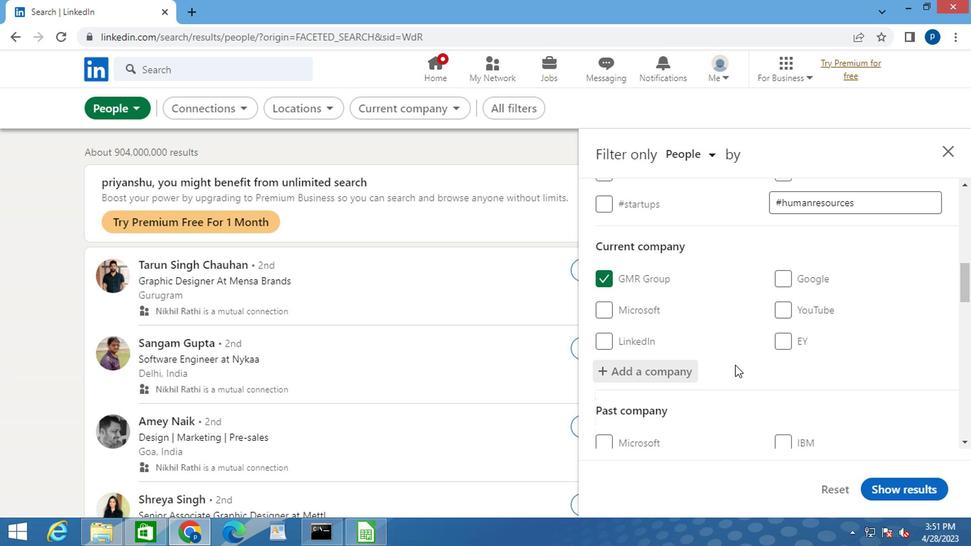 
Action: Mouse moved to (760, 355)
Screenshot: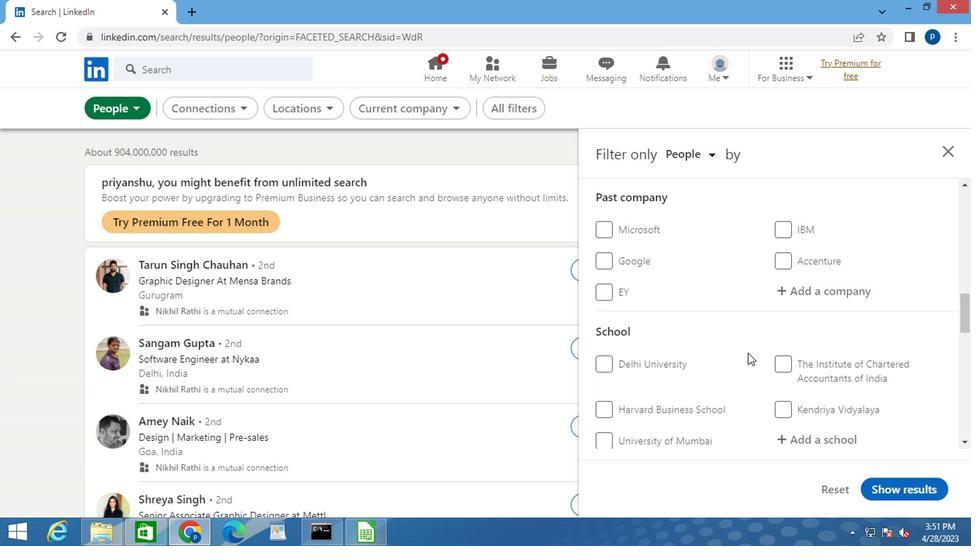 
Action: Mouse scrolled (760, 355) with delta (0, 0)
Screenshot: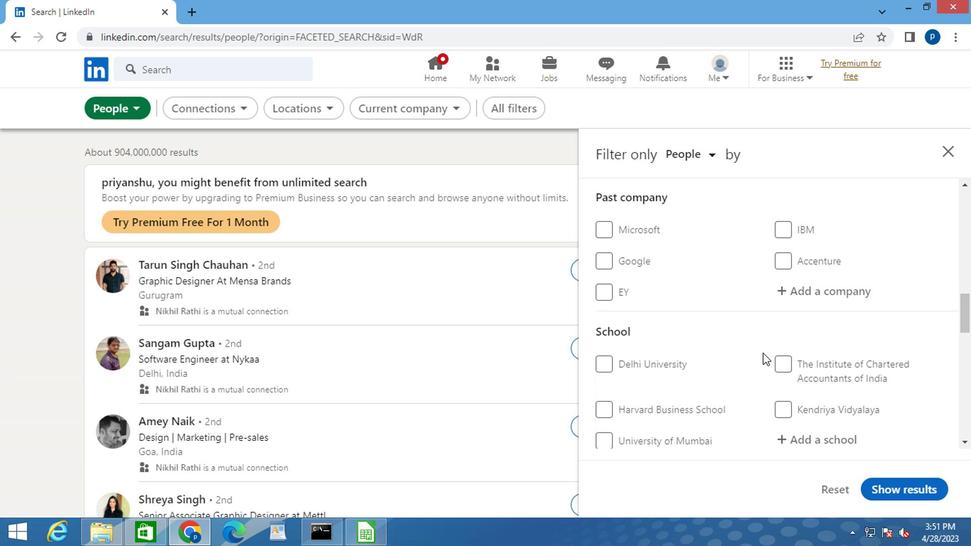 
Action: Mouse moved to (790, 366)
Screenshot: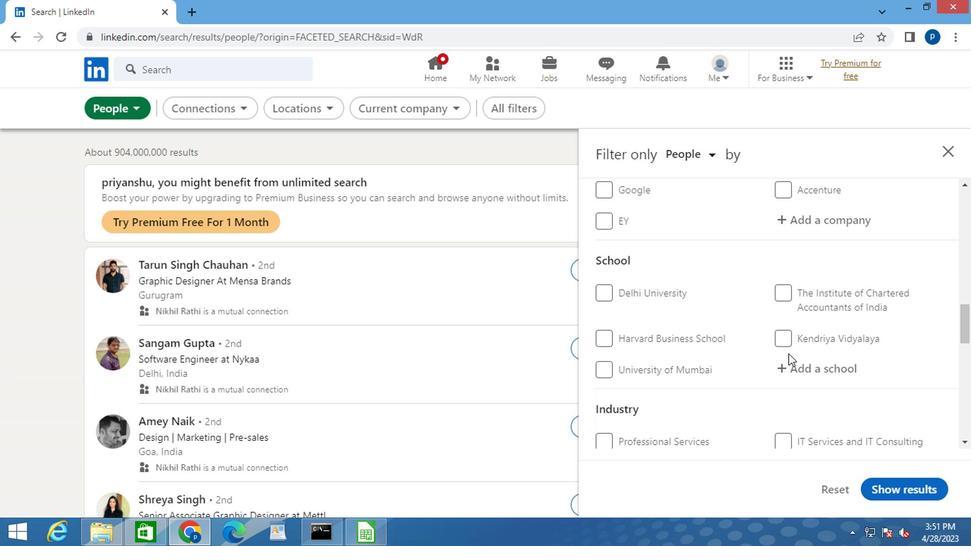 
Action: Mouse pressed left at (790, 366)
Screenshot: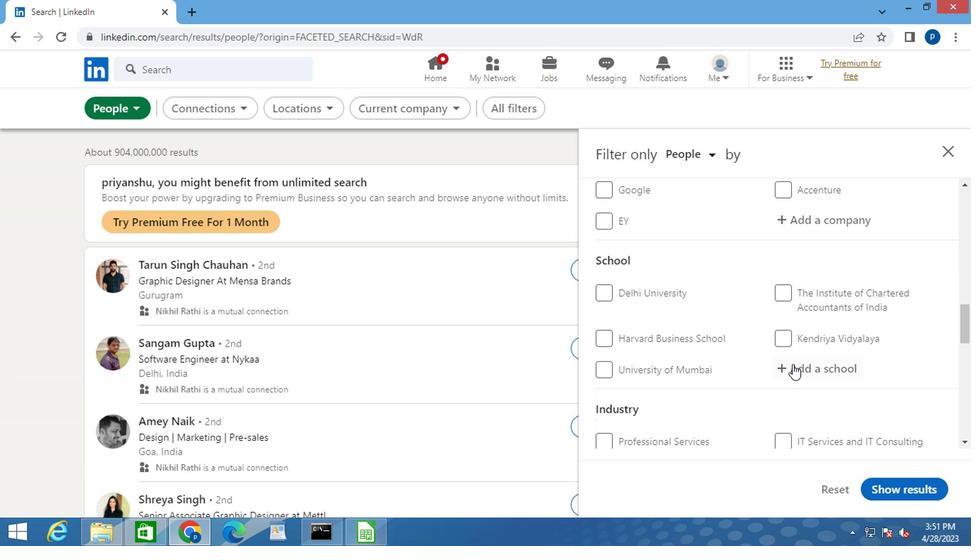 
Action: Key pressed <Key.caps_lock>J<Key.caps_lock>ODHPUR<Key.space><Key.caps_lock>N<Key.caps_lock>ATIONAL<Key.space>
Screenshot: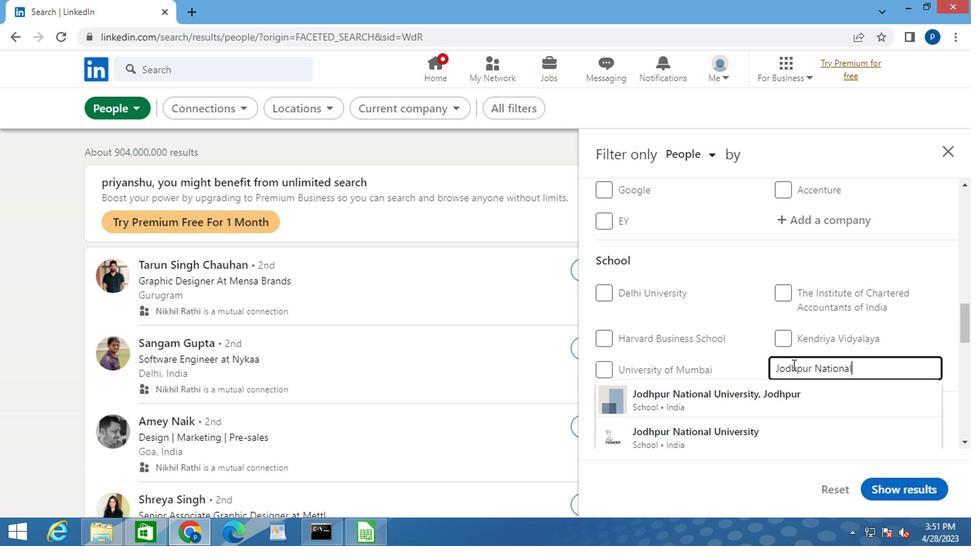 
Action: Mouse moved to (781, 399)
Screenshot: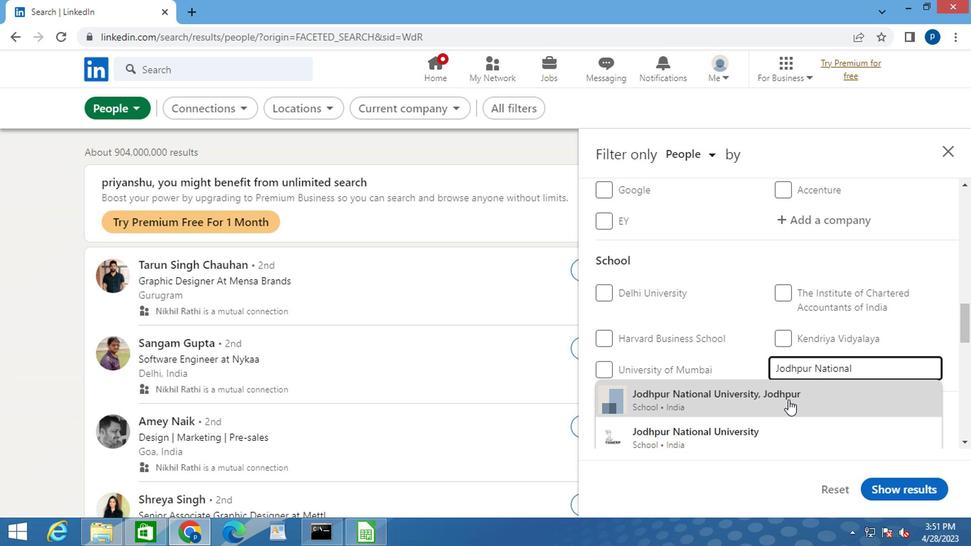 
Action: Mouse pressed left at (781, 399)
Screenshot: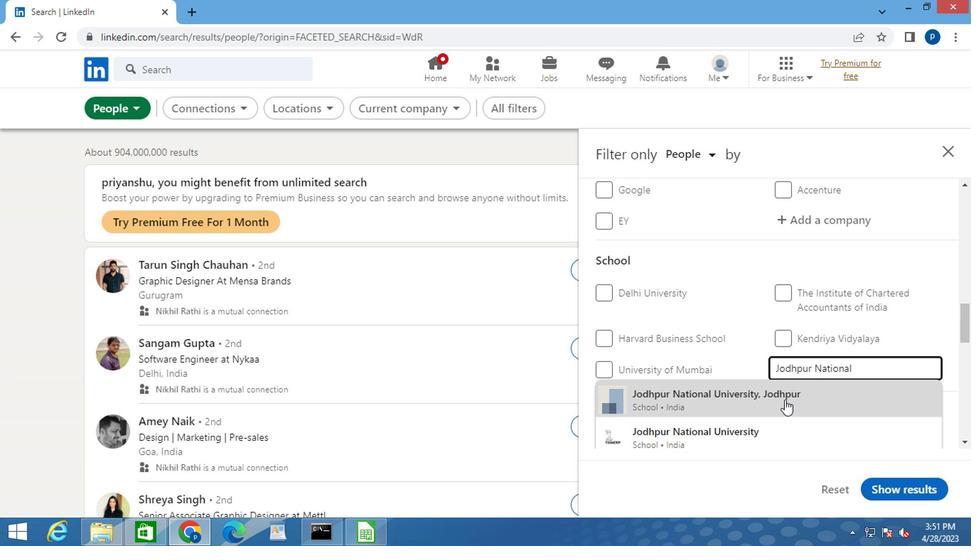 
Action: Mouse moved to (765, 383)
Screenshot: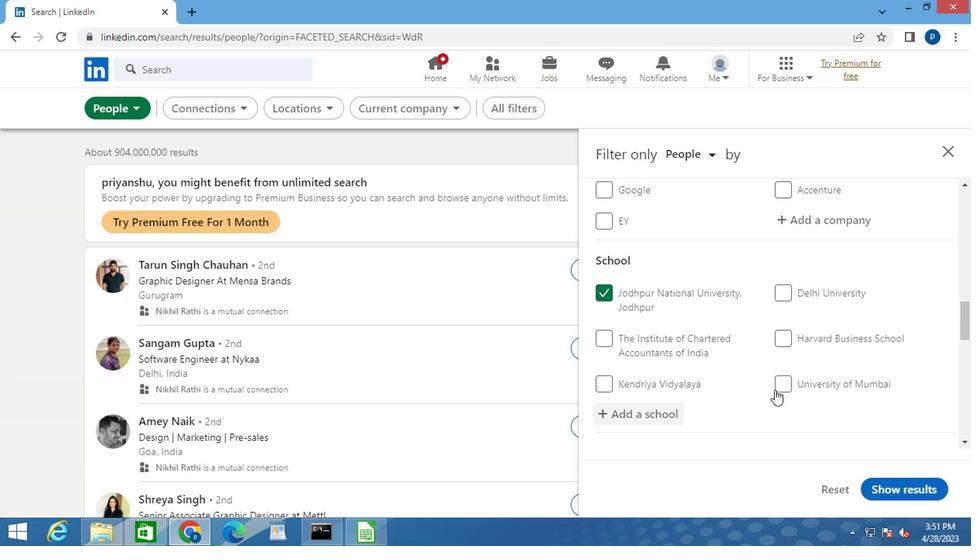 
Action: Mouse scrolled (765, 383) with delta (0, 0)
Screenshot: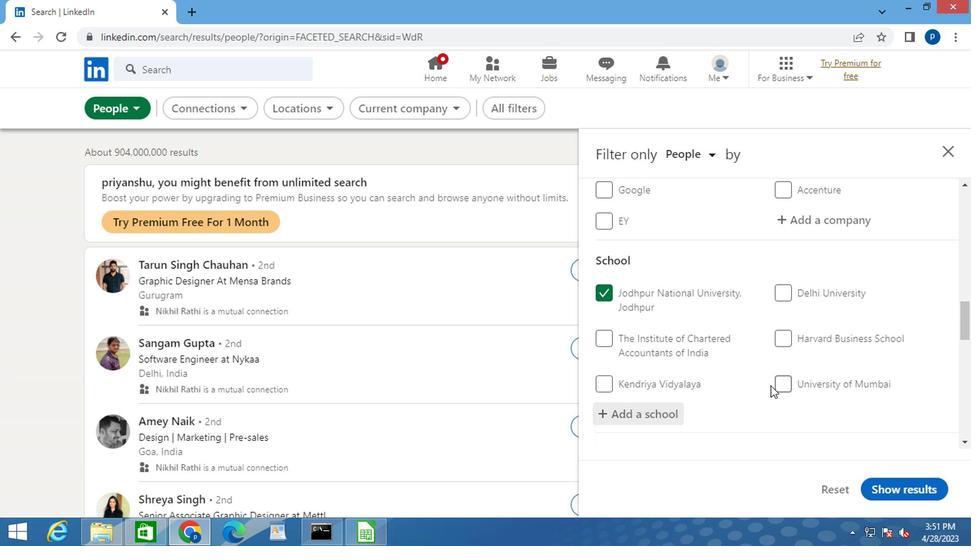 
Action: Mouse scrolled (765, 383) with delta (0, 0)
Screenshot: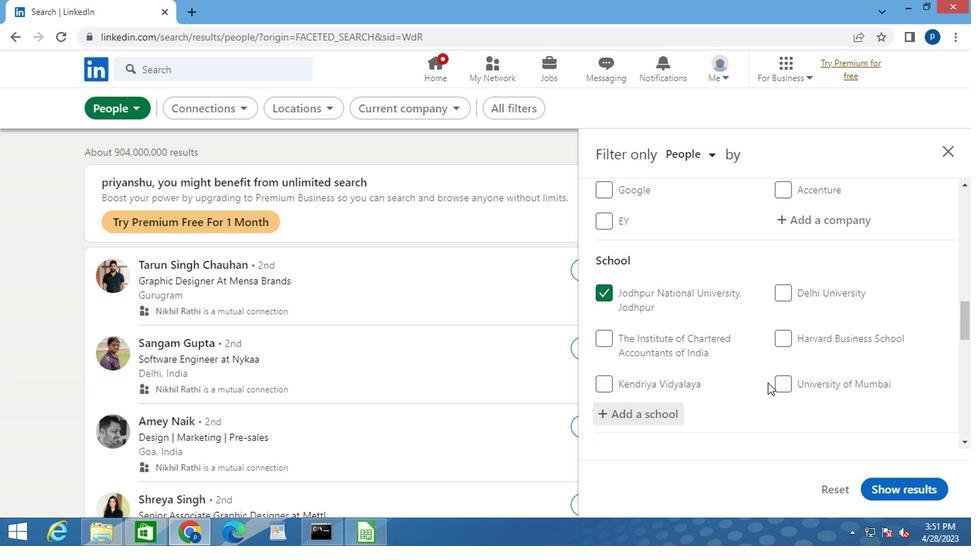 
Action: Mouse scrolled (765, 383) with delta (0, 0)
Screenshot: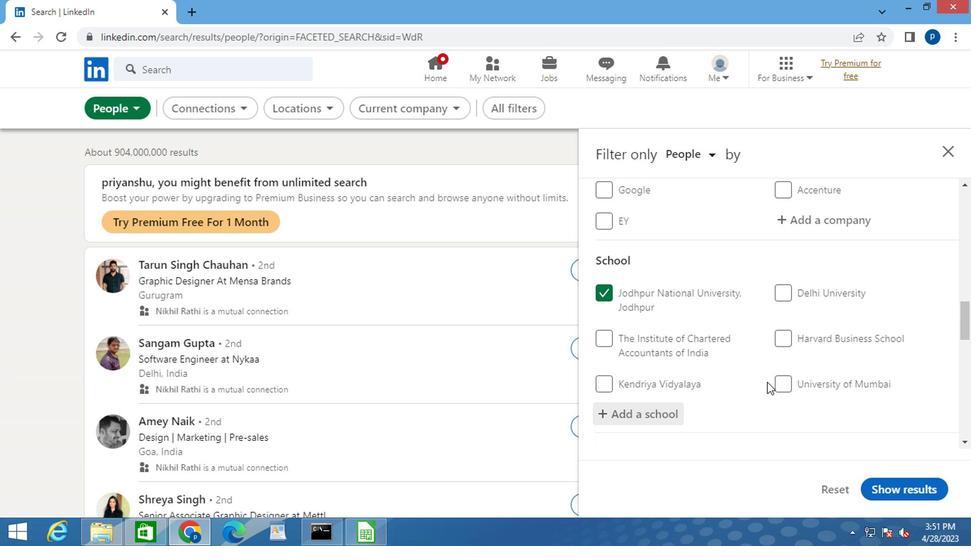 
Action: Mouse moved to (786, 350)
Screenshot: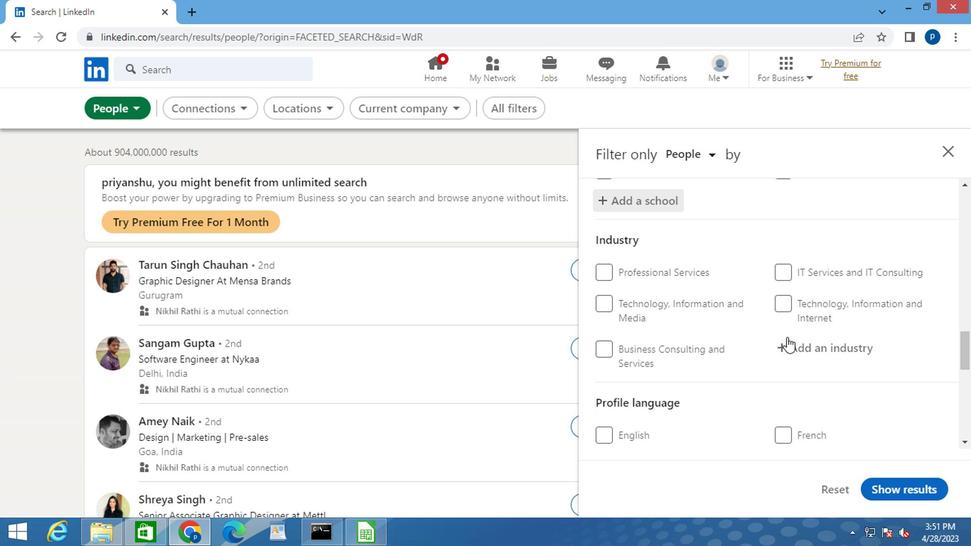 
Action: Mouse pressed left at (786, 350)
Screenshot: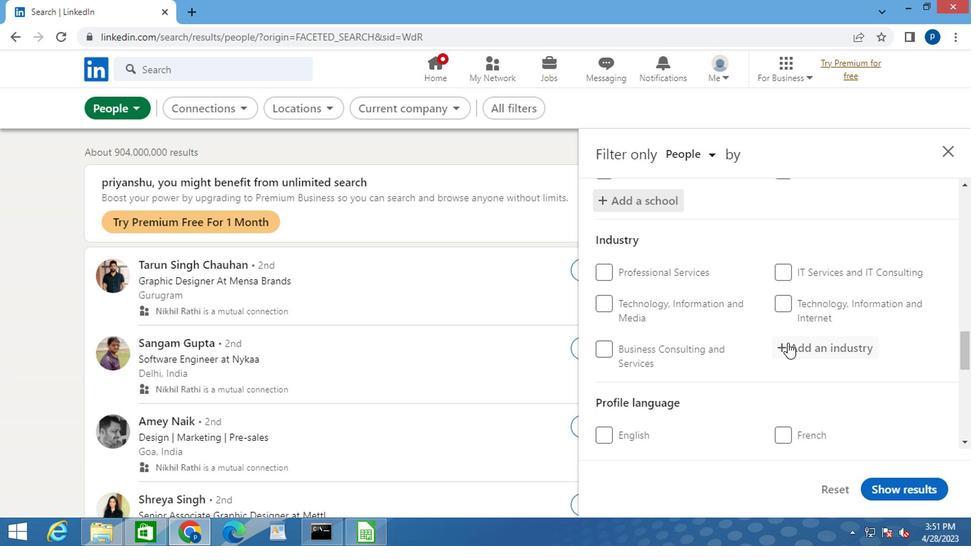 
Action: Mouse pressed left at (786, 350)
Screenshot: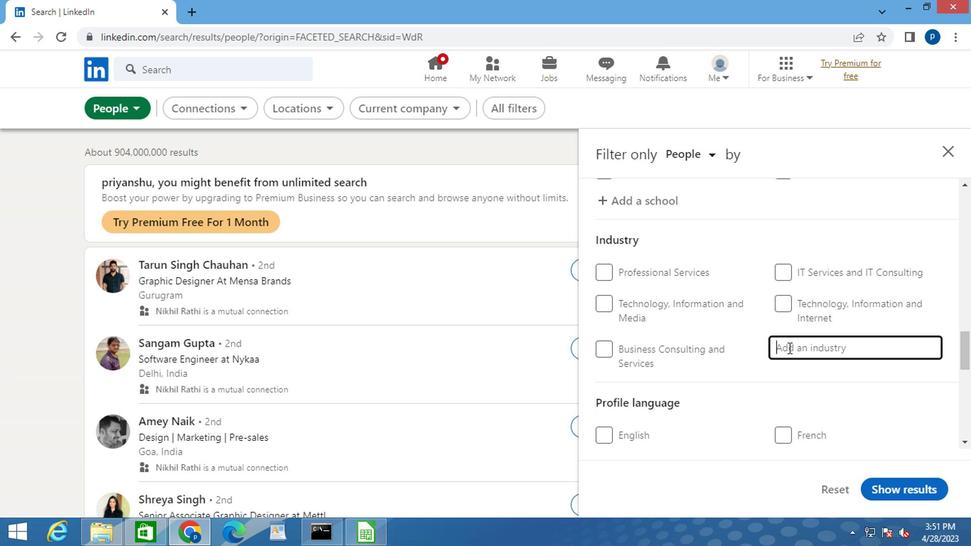 
Action: Key pressed <Key.caps_lock>H<Key.caps_lock>OSPITALS
Screenshot: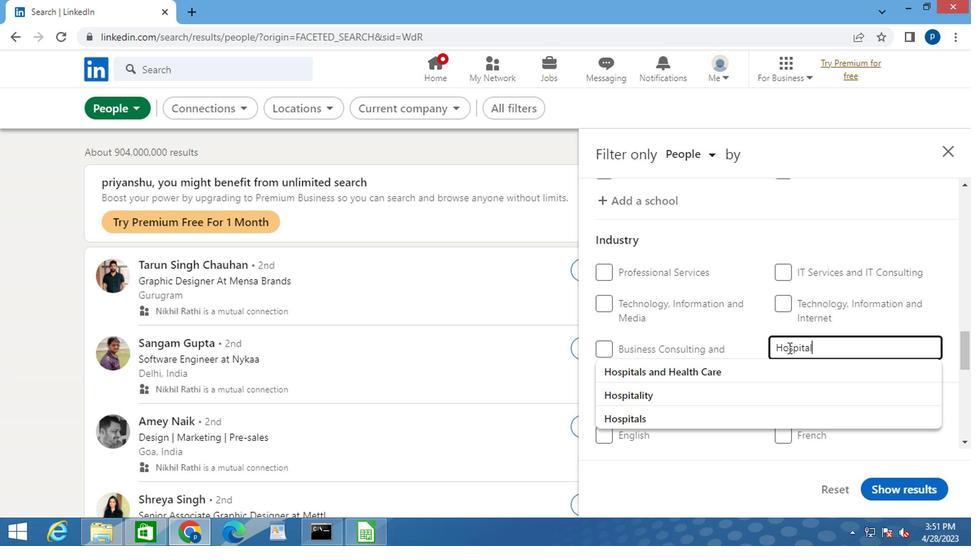 
Action: Mouse moved to (652, 394)
Screenshot: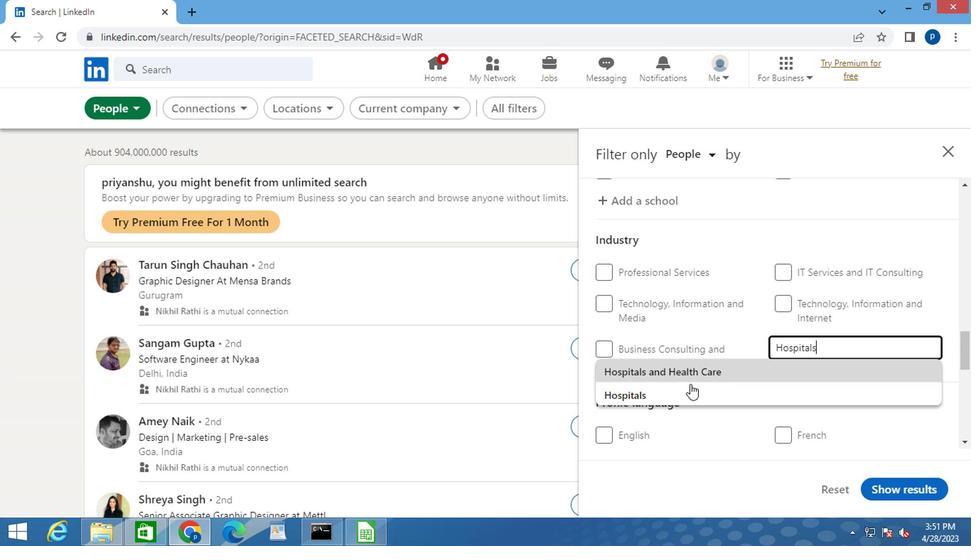 
Action: Mouse pressed left at (652, 394)
Screenshot: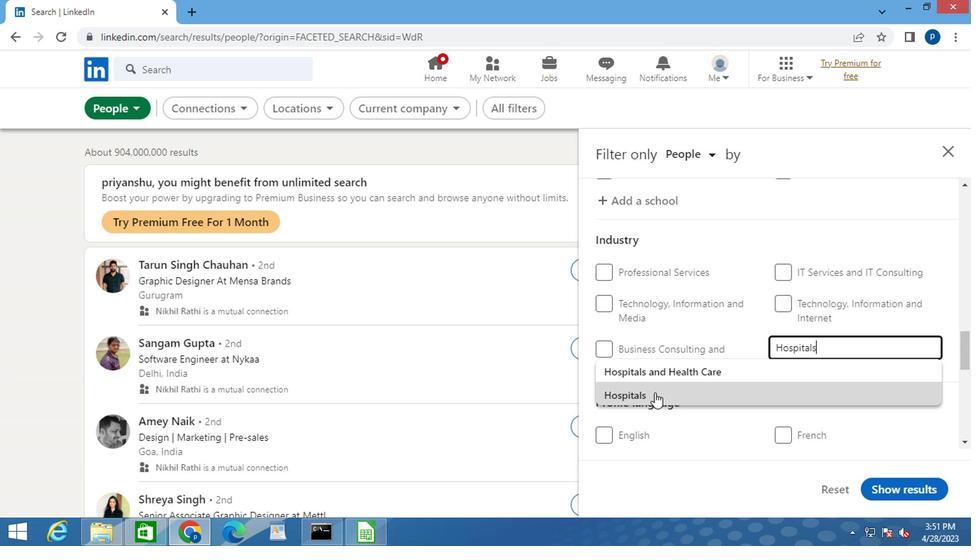 
Action: Mouse moved to (667, 374)
Screenshot: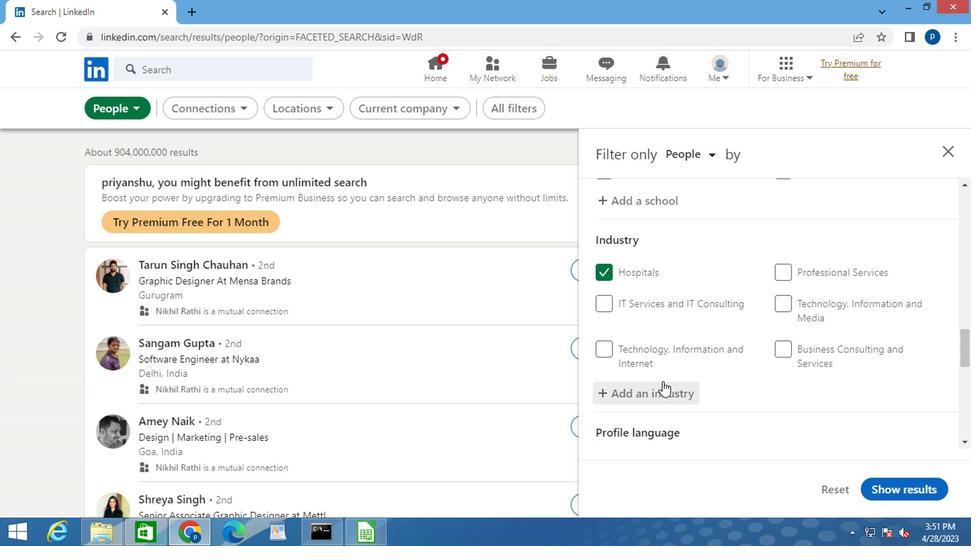 
Action: Mouse scrolled (667, 374) with delta (0, 0)
Screenshot: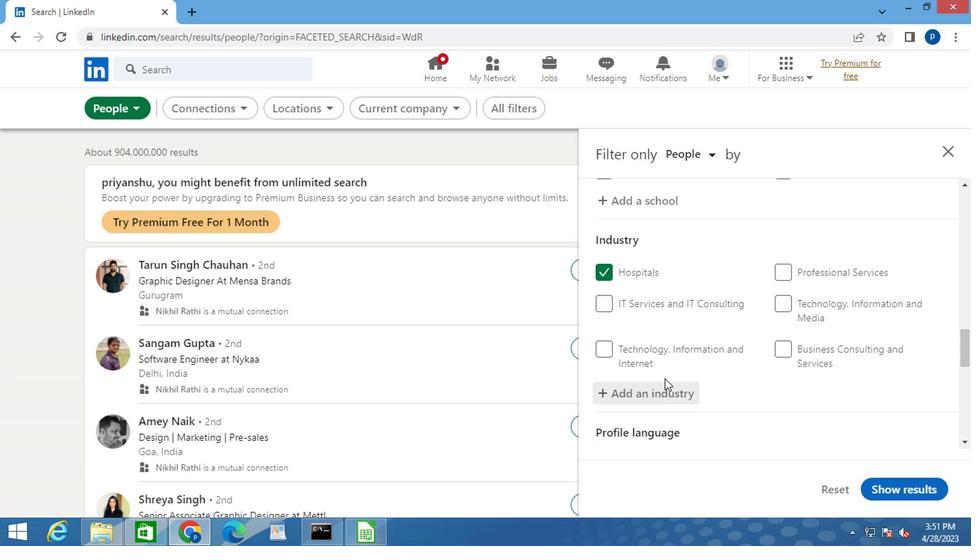 
Action: Mouse scrolled (667, 374) with delta (0, 0)
Screenshot: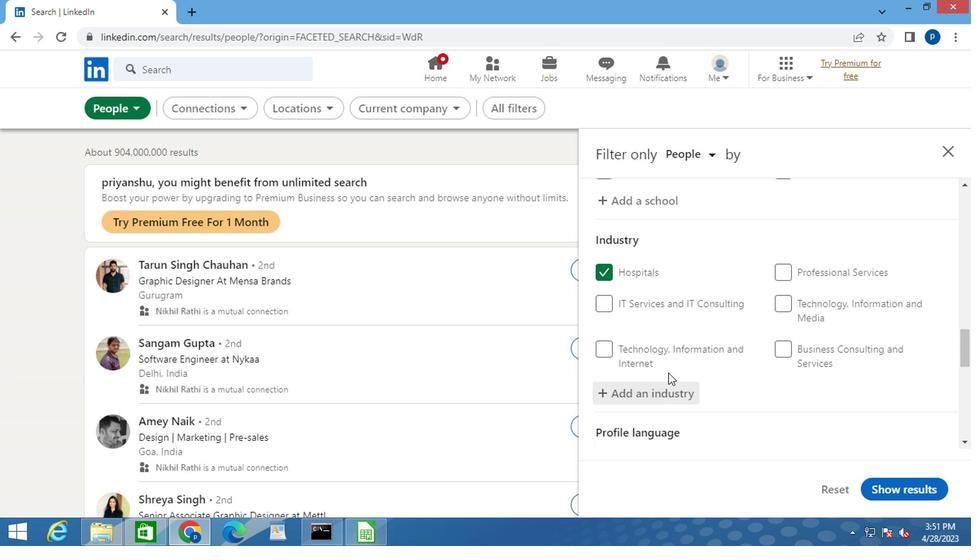 
Action: Mouse scrolled (667, 374) with delta (0, 0)
Screenshot: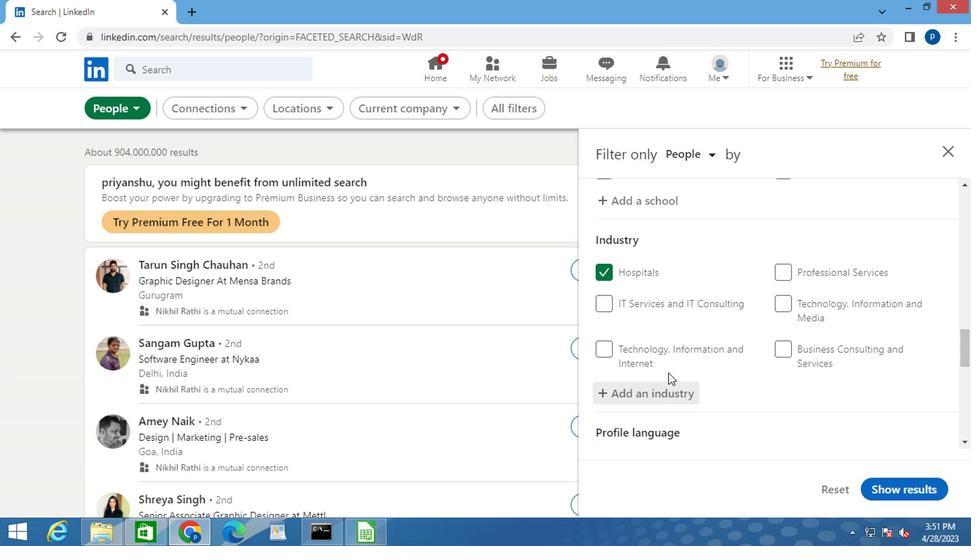 
Action: Mouse moved to (670, 368)
Screenshot: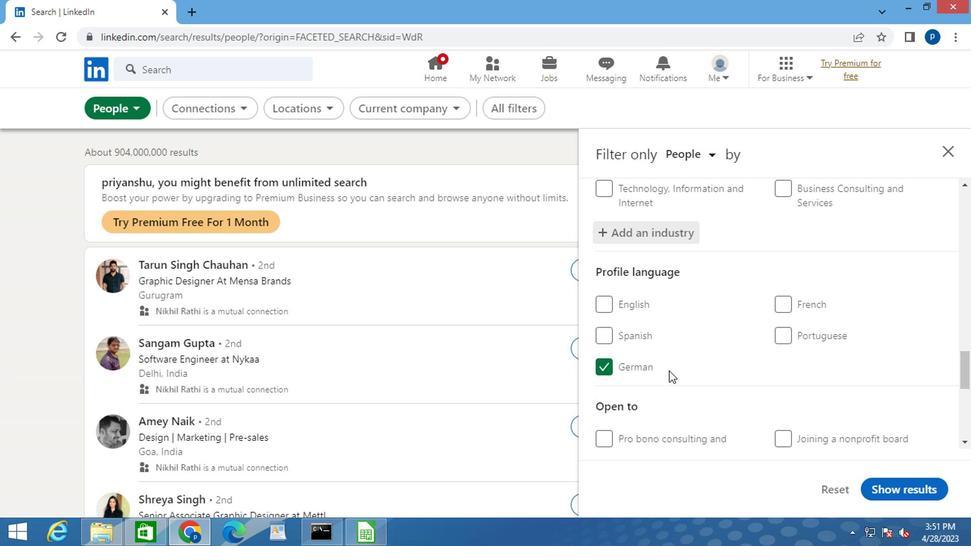 
Action: Mouse scrolled (670, 368) with delta (0, 0)
Screenshot: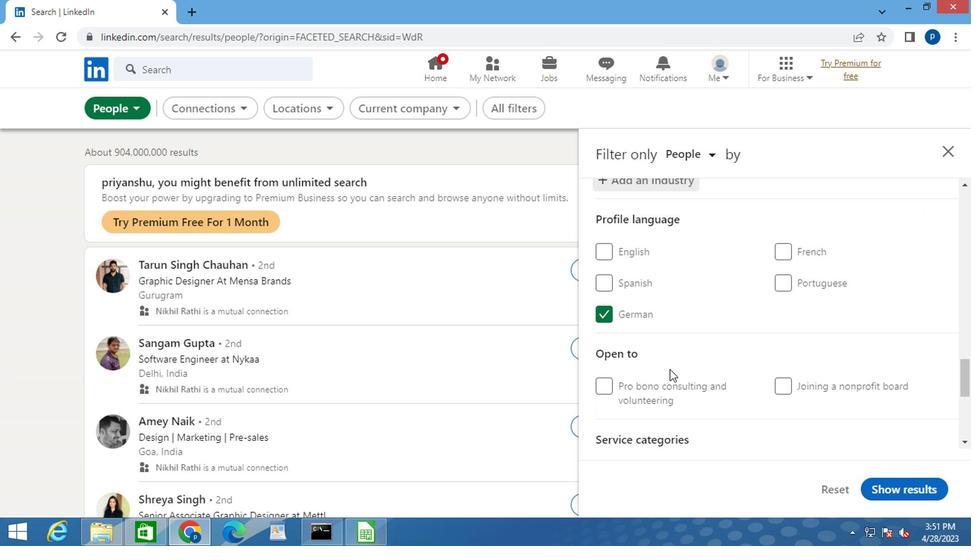 
Action: Mouse scrolled (670, 368) with delta (0, 0)
Screenshot: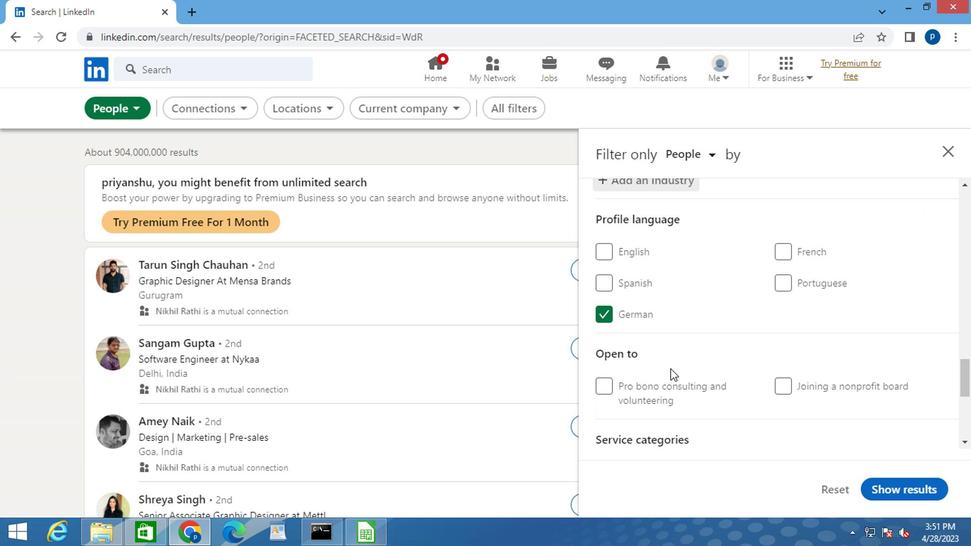 
Action: Mouse moved to (789, 398)
Screenshot: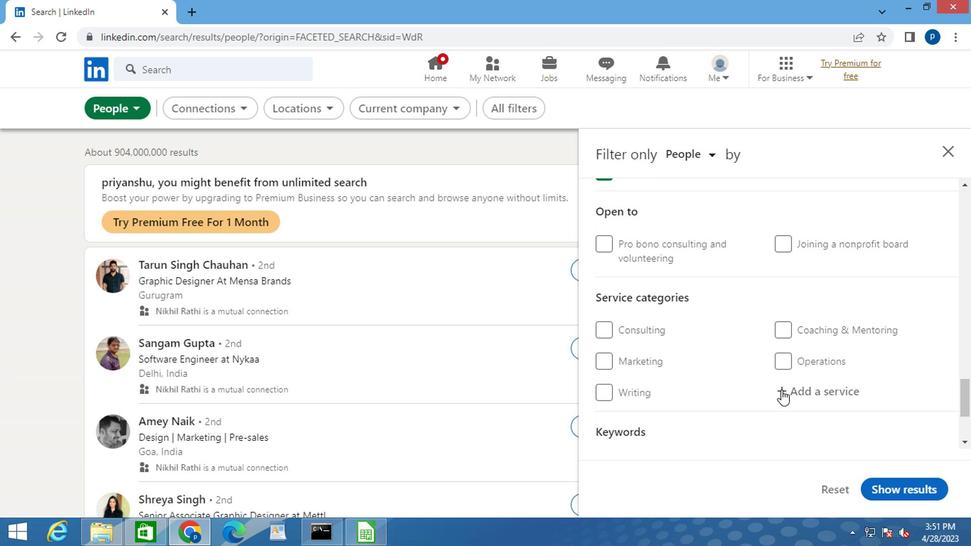 
Action: Mouse pressed left at (789, 398)
Screenshot: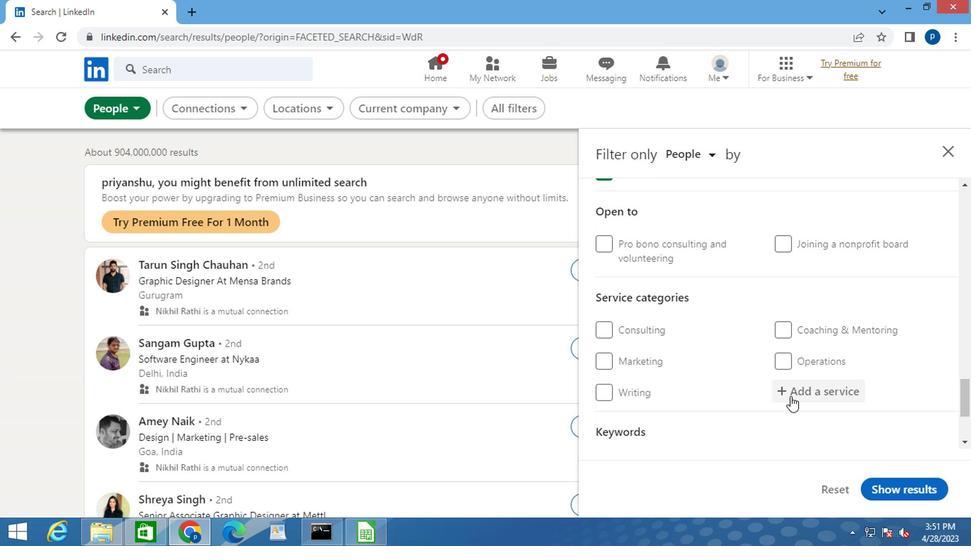
Action: Mouse moved to (789, 394)
Screenshot: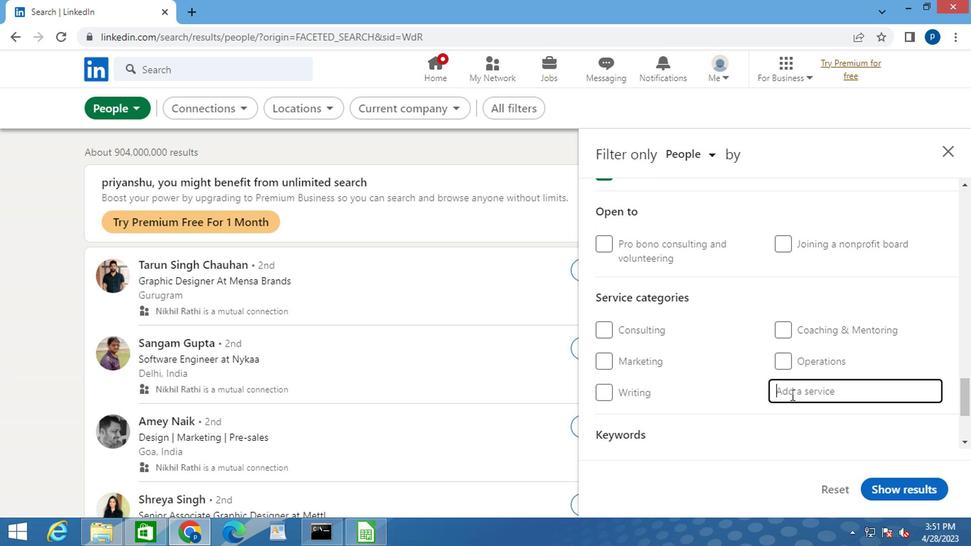 
Action: Key pressed <Key.caps_lock>L<Key.caps_lock>IFE
Screenshot: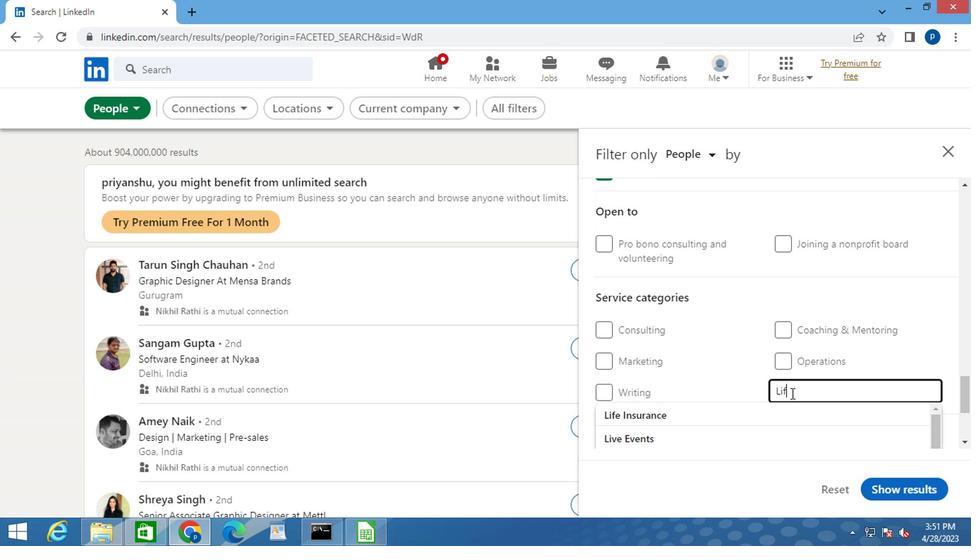 
Action: Mouse moved to (703, 433)
Screenshot: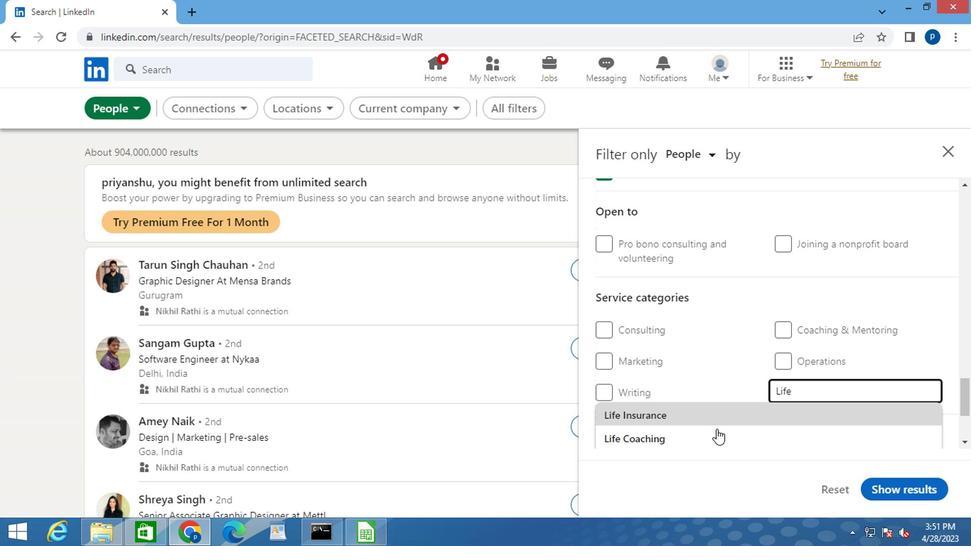 
Action: Mouse pressed left at (703, 433)
Screenshot: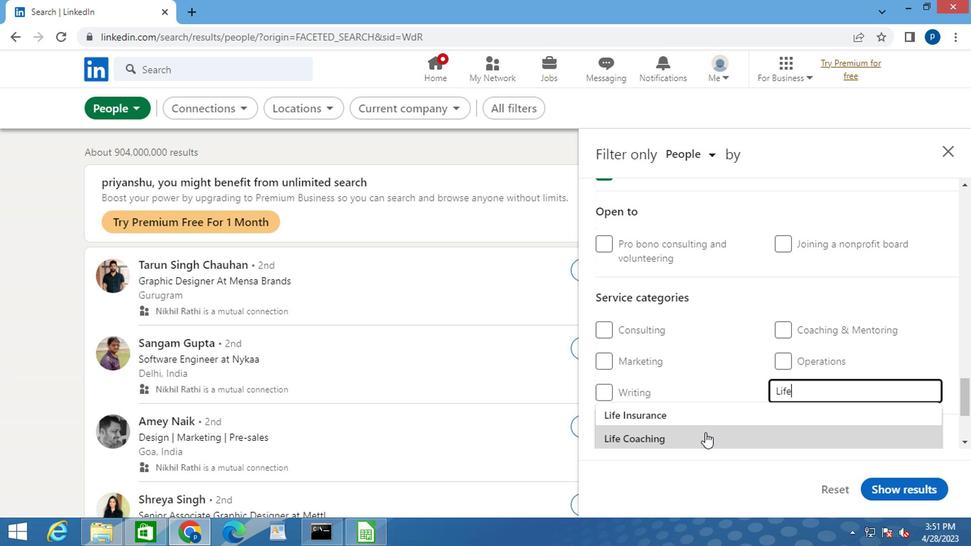 
Action: Mouse moved to (702, 405)
Screenshot: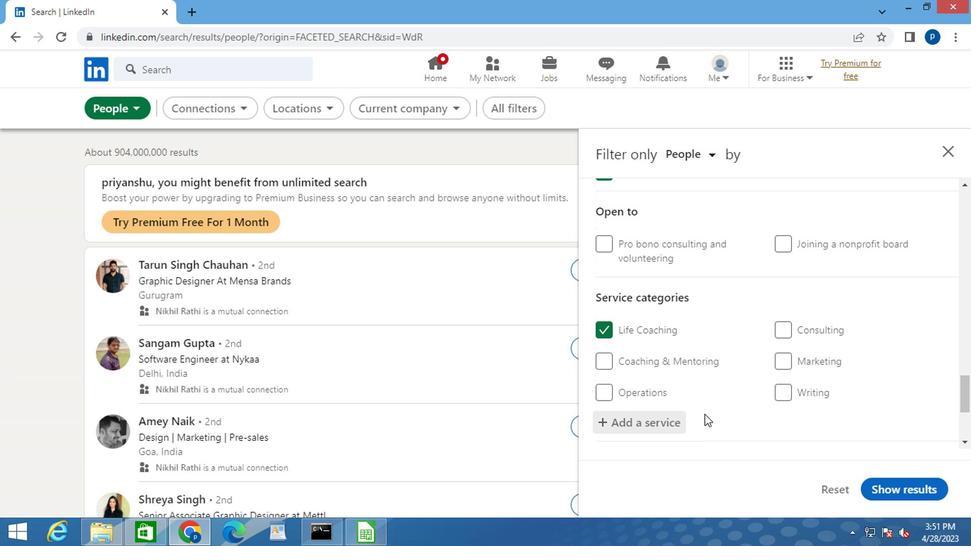 
Action: Mouse scrolled (702, 404) with delta (0, 0)
Screenshot: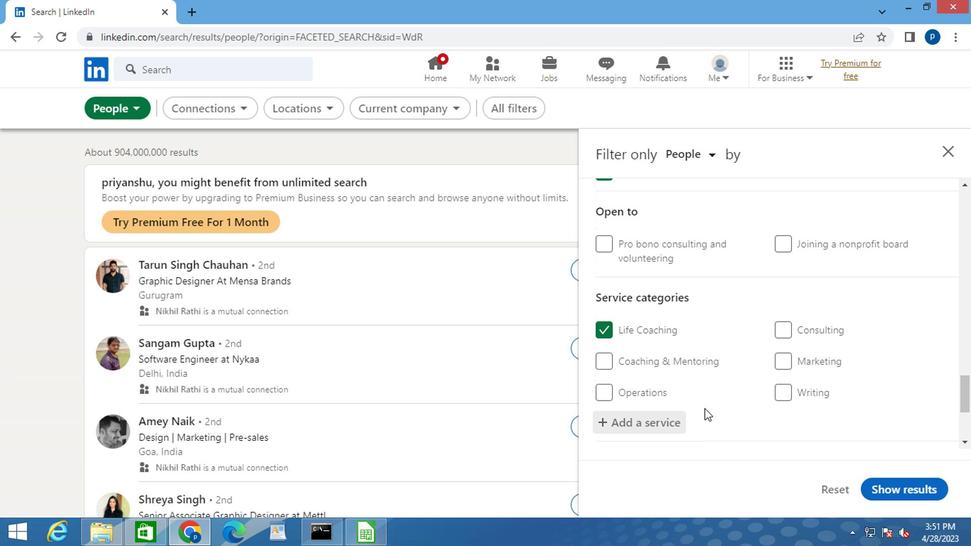 
Action: Mouse scrolled (702, 404) with delta (0, 0)
Screenshot: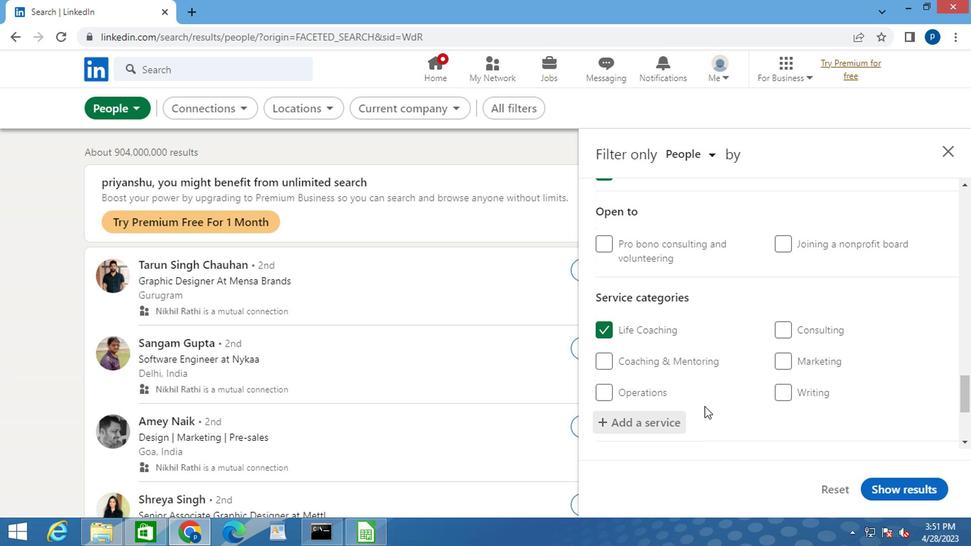 
Action: Mouse moved to (700, 395)
Screenshot: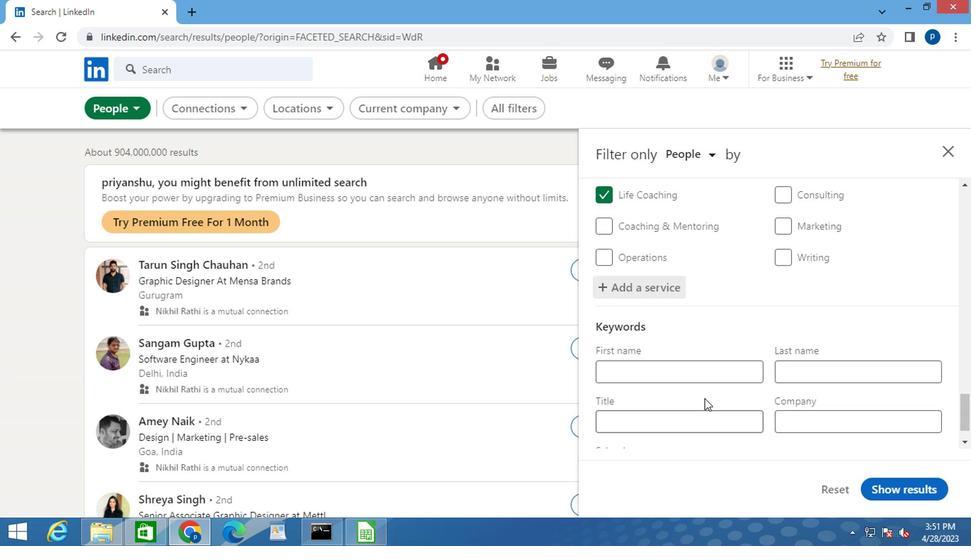 
Action: Mouse scrolled (700, 394) with delta (0, -1)
Screenshot: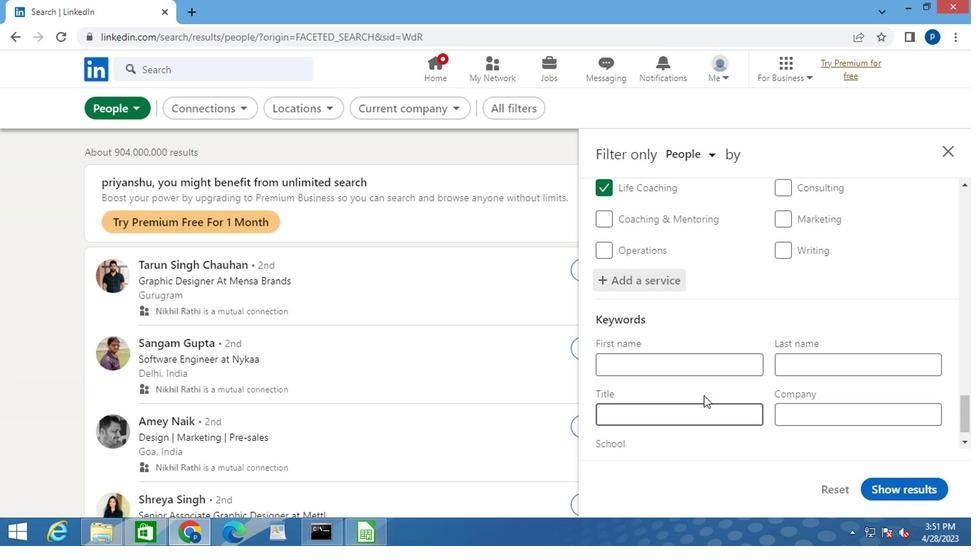 
Action: Mouse scrolled (700, 394) with delta (0, -1)
Screenshot: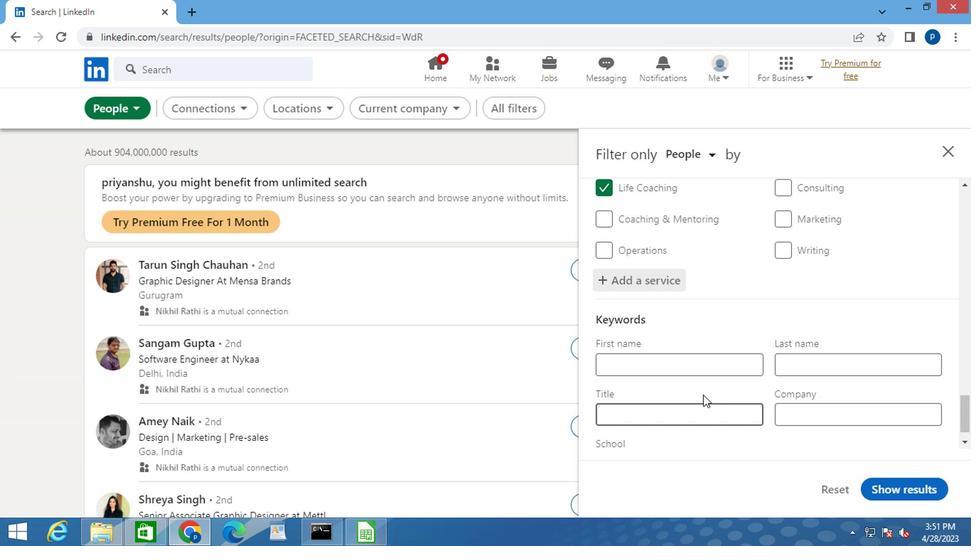 
Action: Mouse moved to (670, 380)
Screenshot: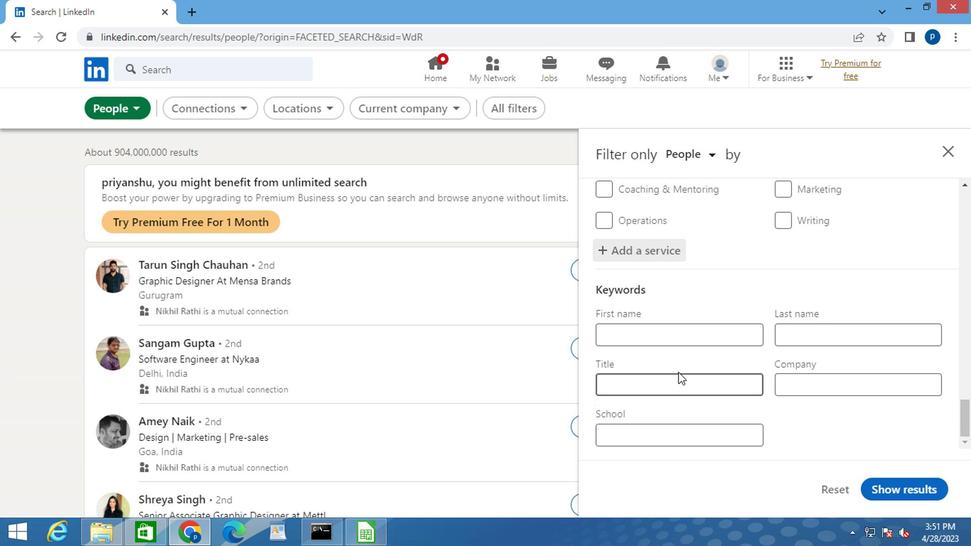 
Action: Mouse pressed left at (670, 380)
Screenshot: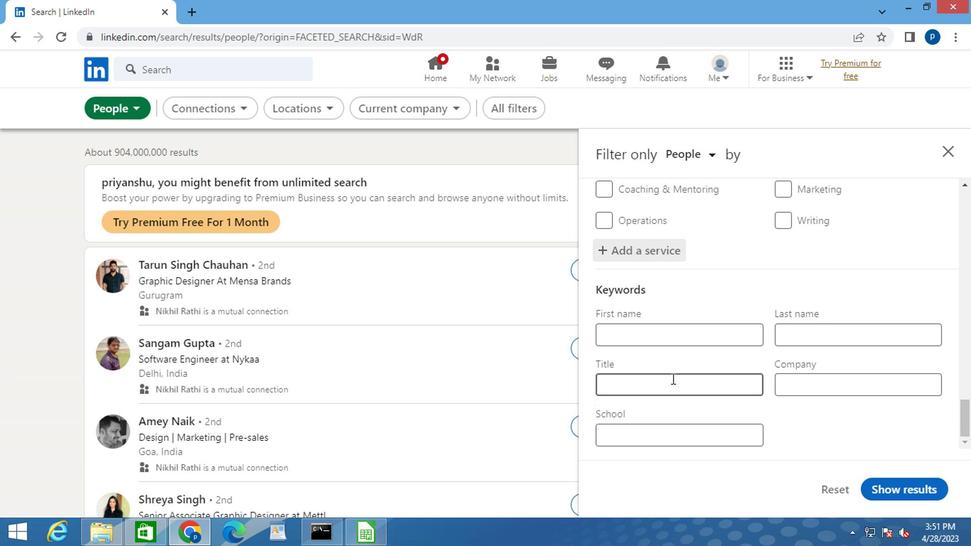 
Action: Key pressed <Key.caps_lock>A<Key.caps_lock>UDITING<Key.space><Key.caps_lock>C<Key.caps_lock>LERK<Key.space>
Screenshot: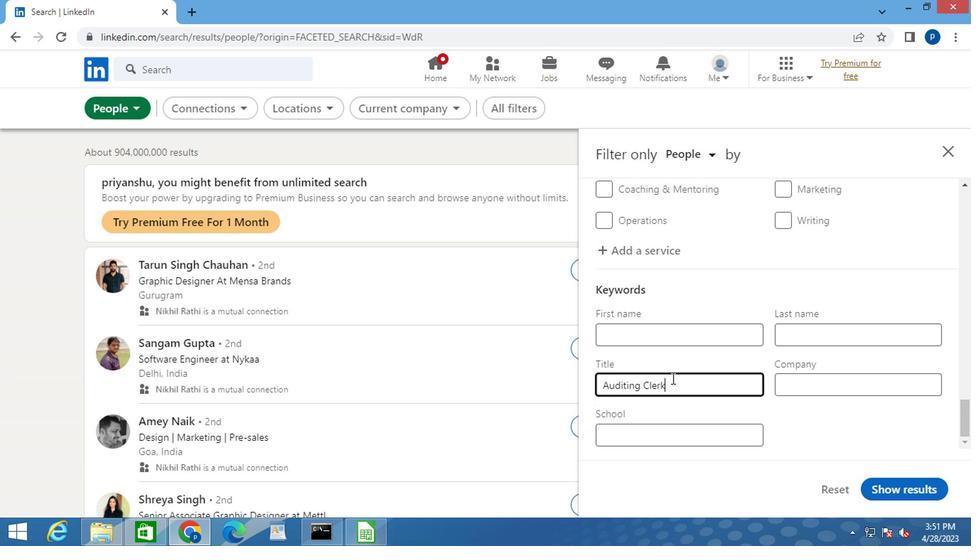
Action: Mouse moved to (878, 481)
Screenshot: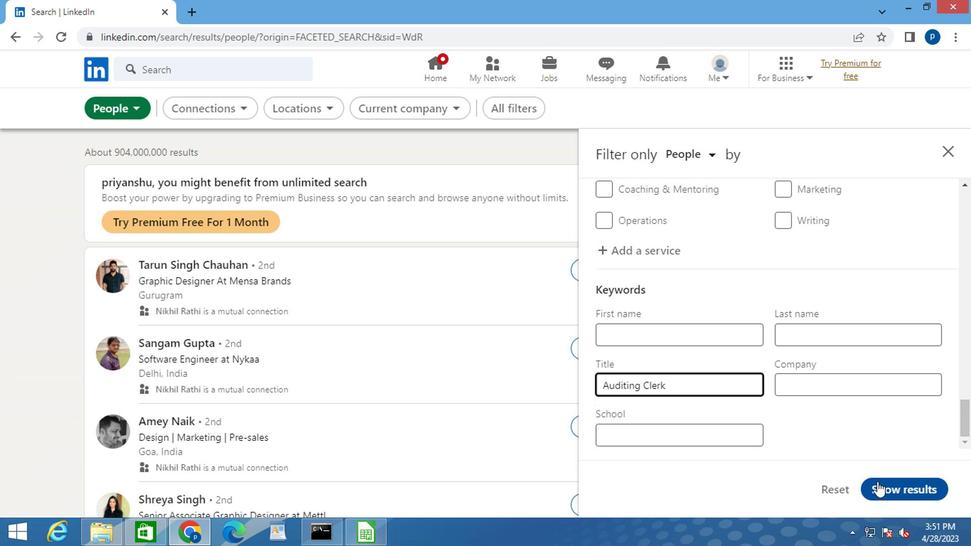 
Action: Mouse pressed left at (878, 481)
Screenshot: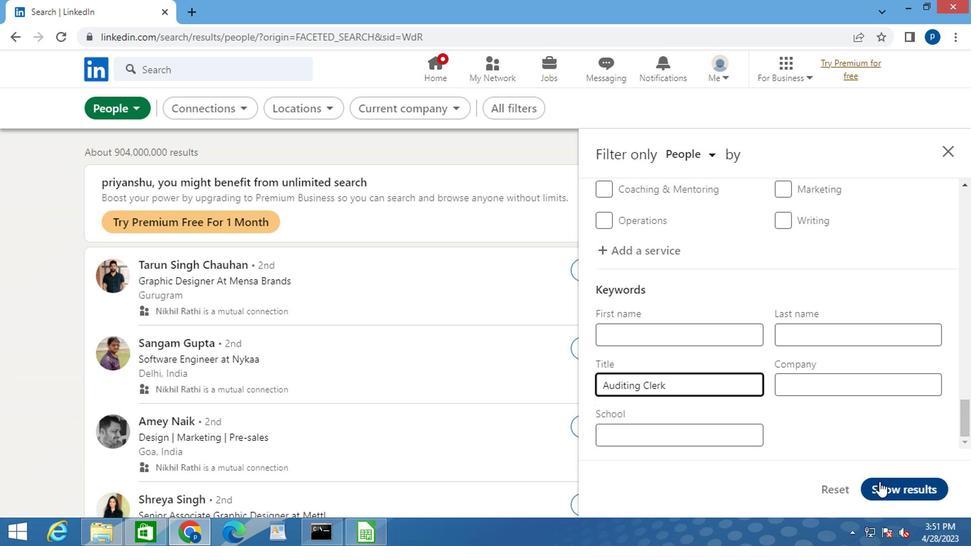 
